 Task: Forward email as attachment with the signature Dustin Brown with the subject Request for maternity leave from softage.1@softage.net to softage.6@softage.net with the message Please provide me with an update on the projects procurement plan.
Action: Mouse moved to (804, 63)
Screenshot: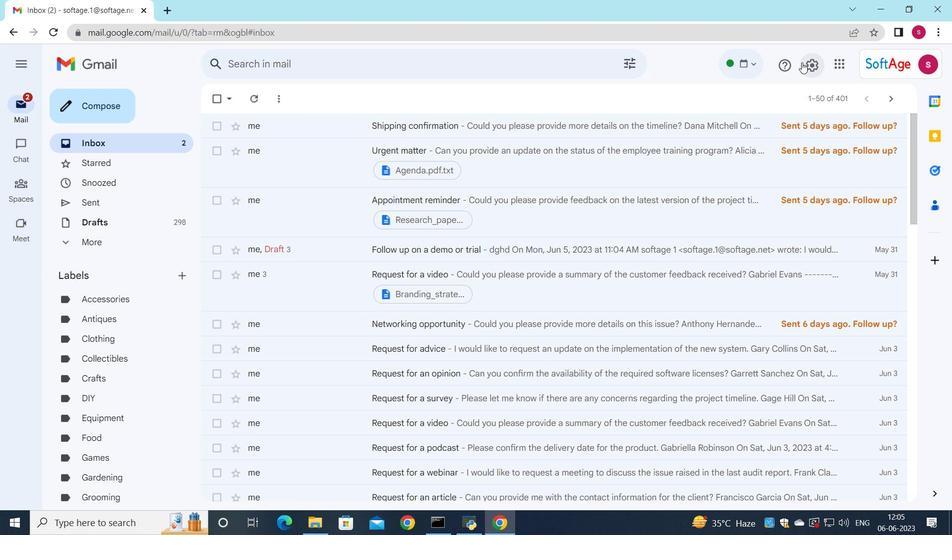
Action: Mouse pressed left at (804, 63)
Screenshot: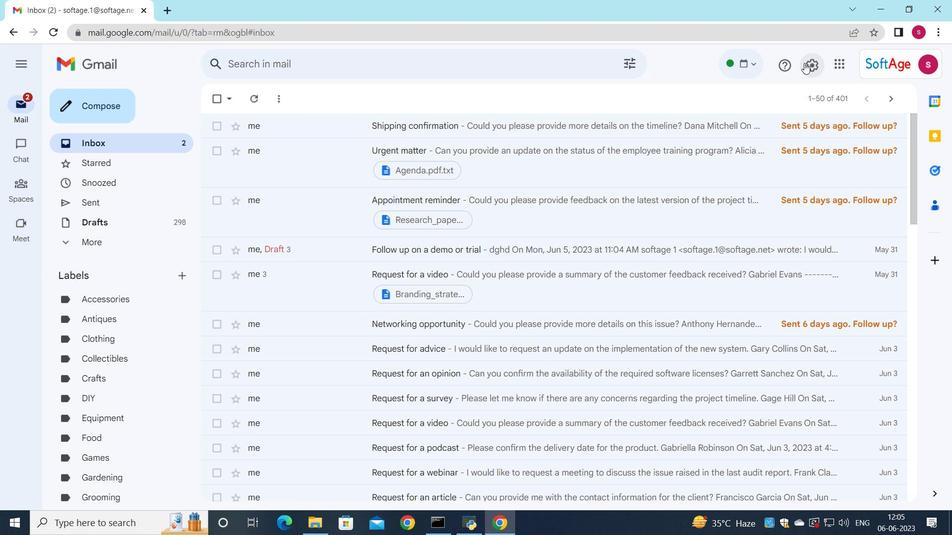 
Action: Mouse moved to (816, 131)
Screenshot: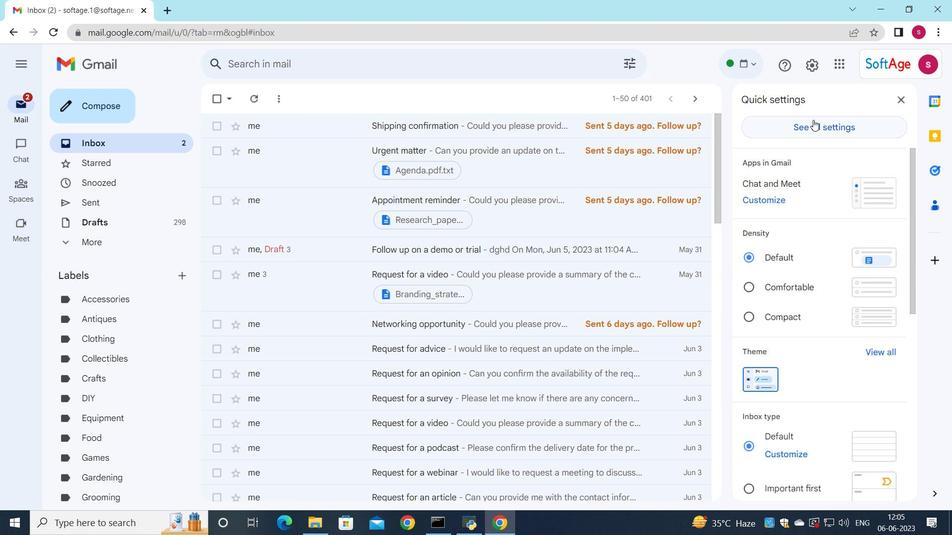 
Action: Mouse pressed left at (816, 131)
Screenshot: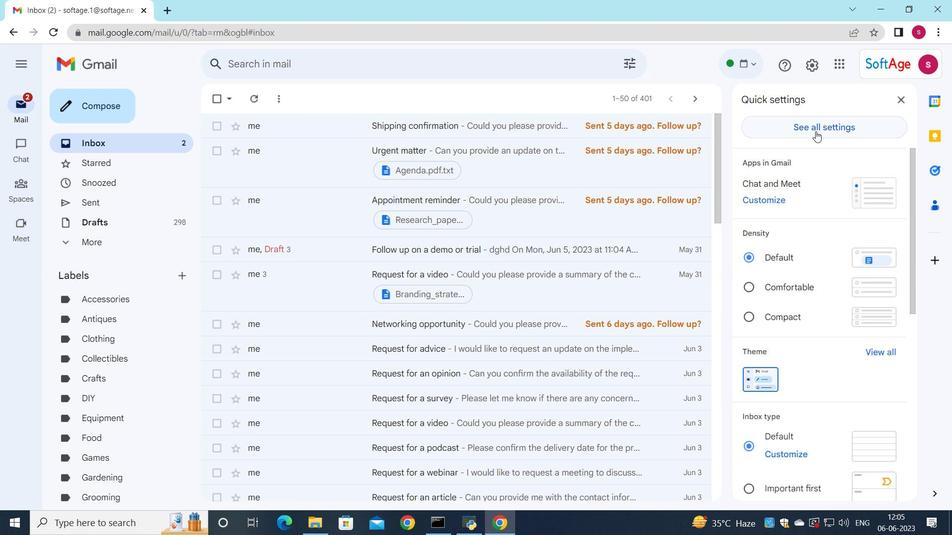 
Action: Mouse moved to (533, 307)
Screenshot: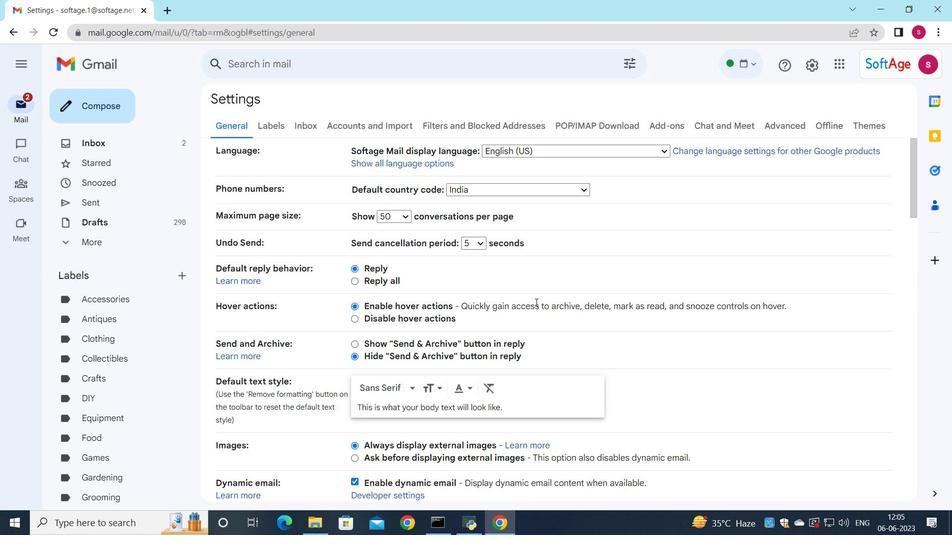 
Action: Mouse scrolled (533, 306) with delta (0, 0)
Screenshot: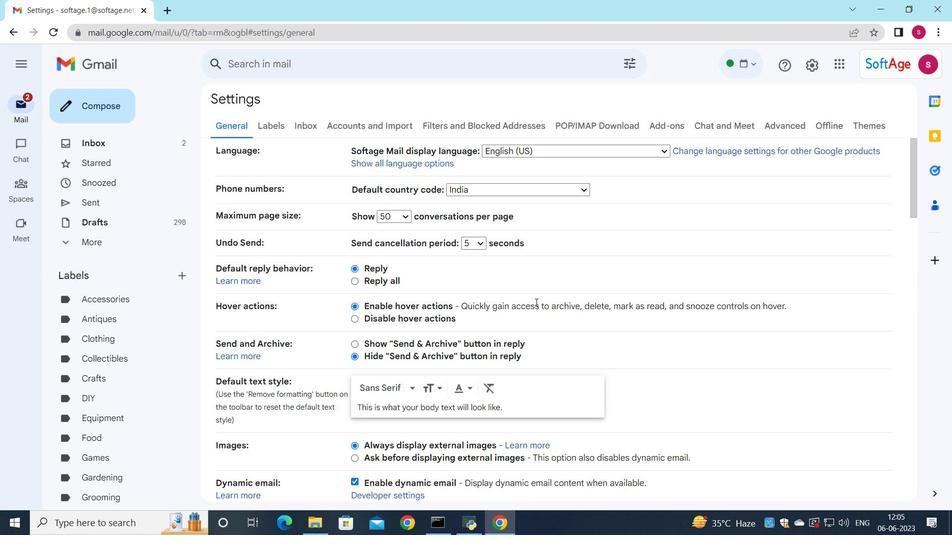 
Action: Mouse moved to (533, 308)
Screenshot: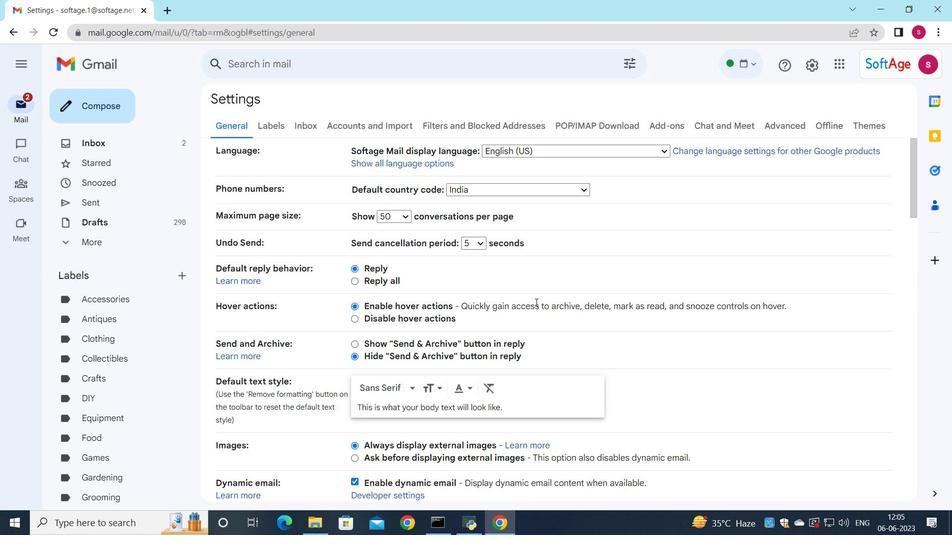 
Action: Mouse scrolled (533, 307) with delta (0, 0)
Screenshot: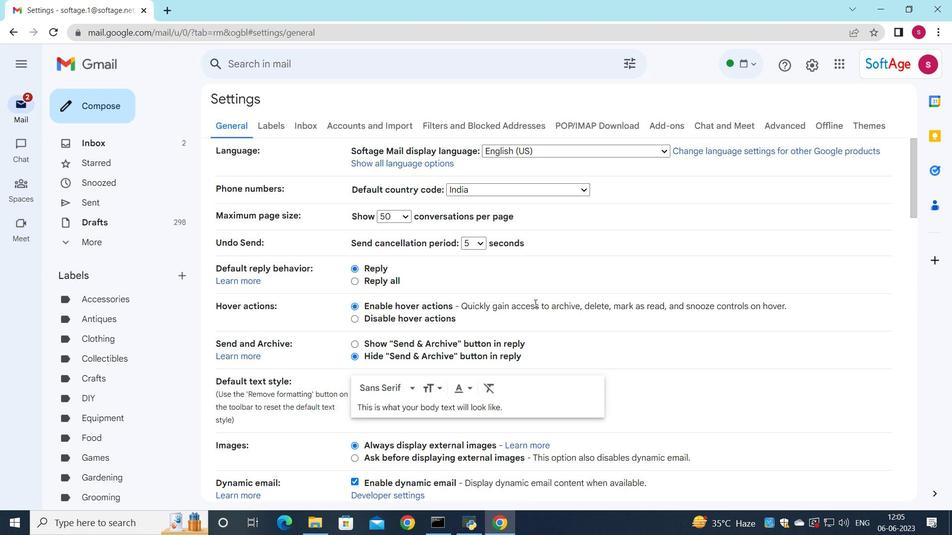 
Action: Mouse moved to (533, 308)
Screenshot: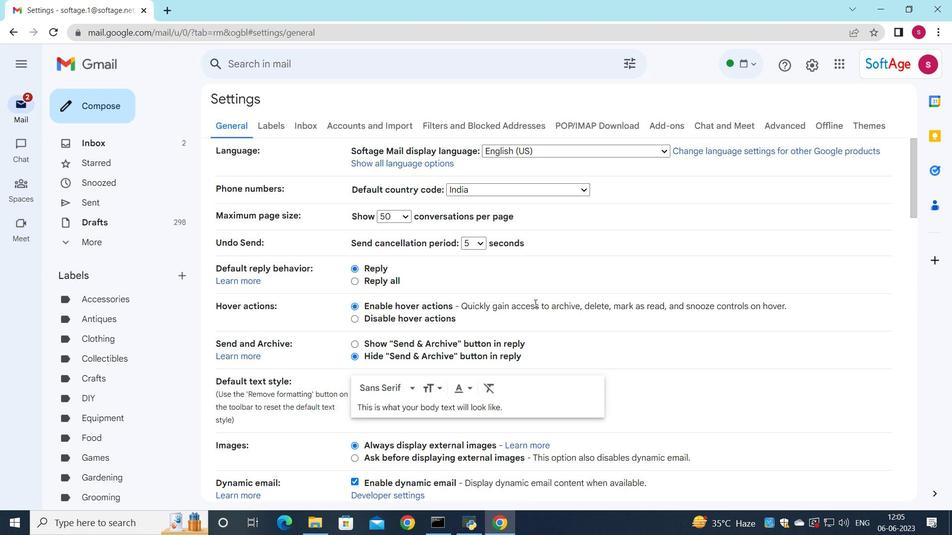 
Action: Mouse scrolled (533, 307) with delta (0, 0)
Screenshot: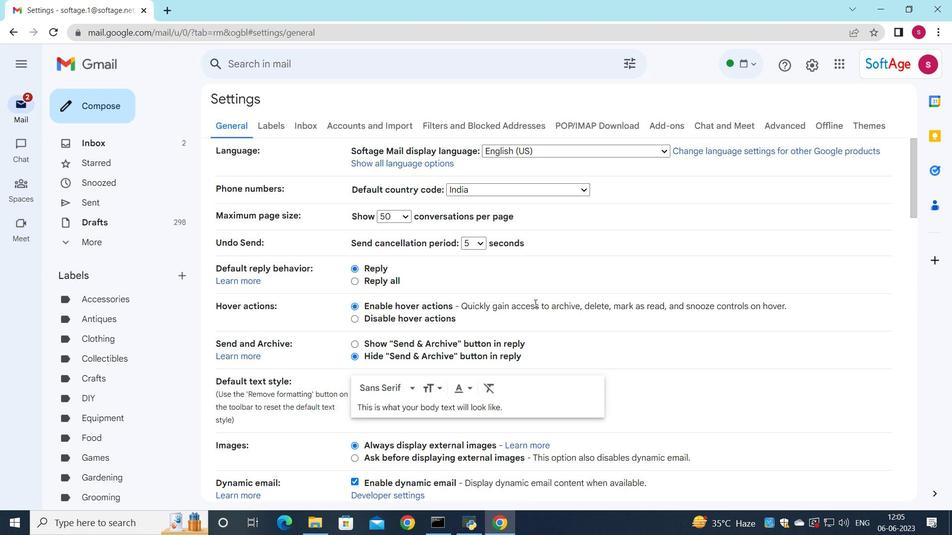 
Action: Mouse moved to (533, 309)
Screenshot: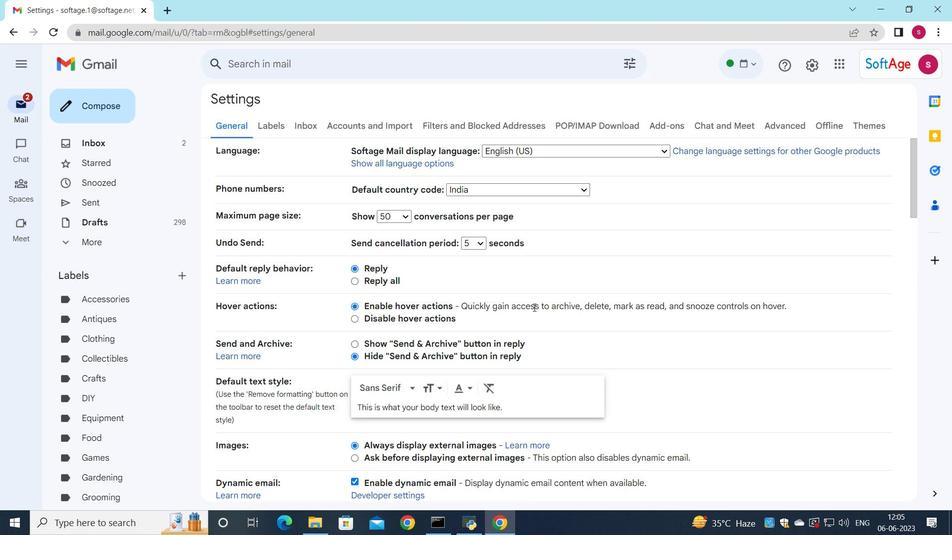 
Action: Mouse scrolled (533, 308) with delta (0, 0)
Screenshot: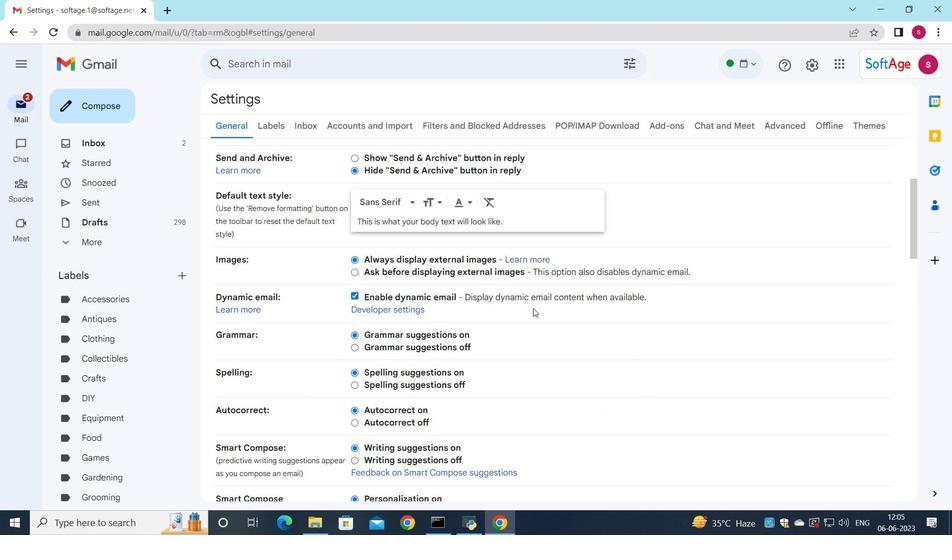 
Action: Mouse scrolled (533, 308) with delta (0, 0)
Screenshot: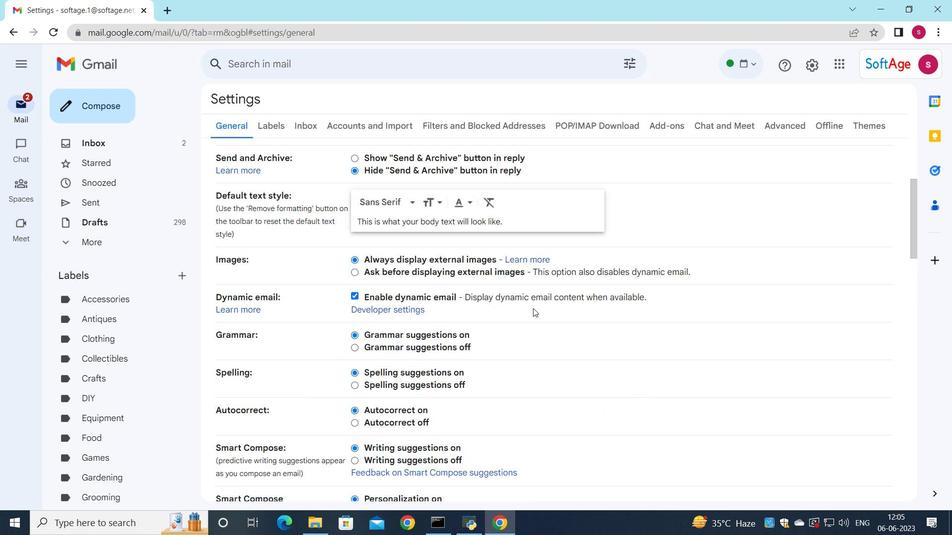 
Action: Mouse scrolled (533, 308) with delta (0, 0)
Screenshot: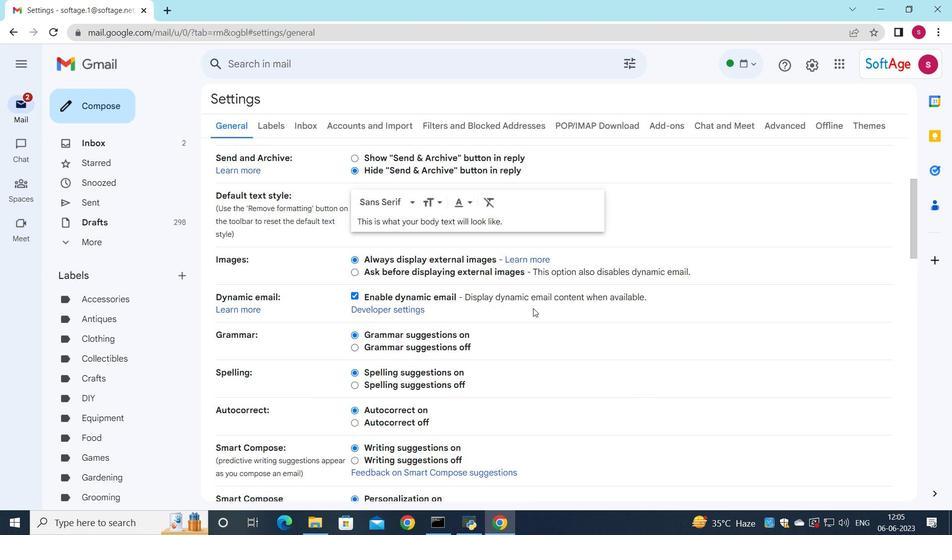 
Action: Mouse moved to (532, 309)
Screenshot: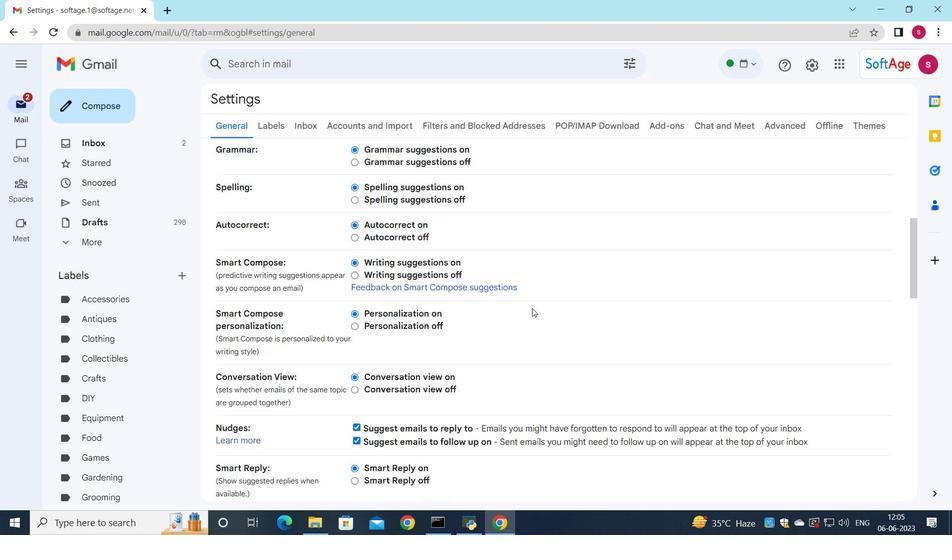 
Action: Mouse scrolled (532, 308) with delta (0, 0)
Screenshot: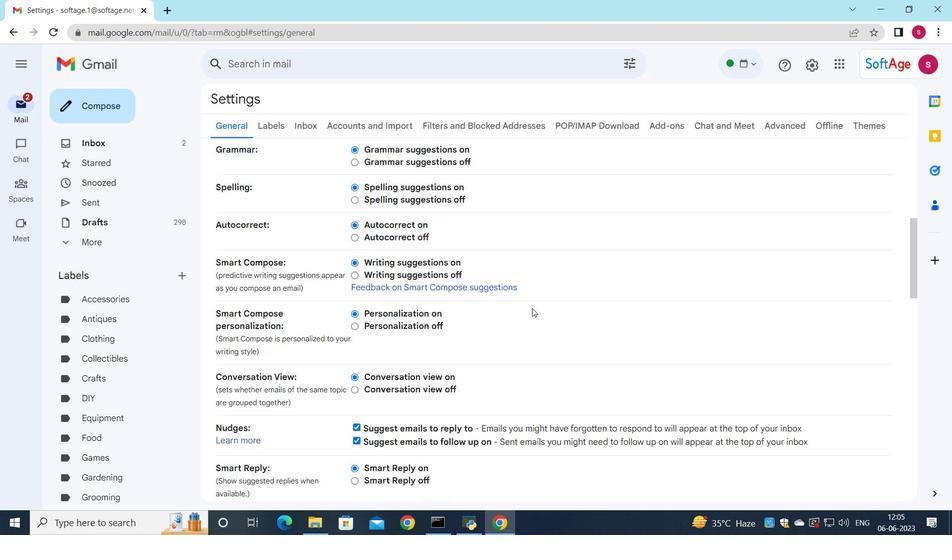 
Action: Mouse scrolled (532, 308) with delta (0, 0)
Screenshot: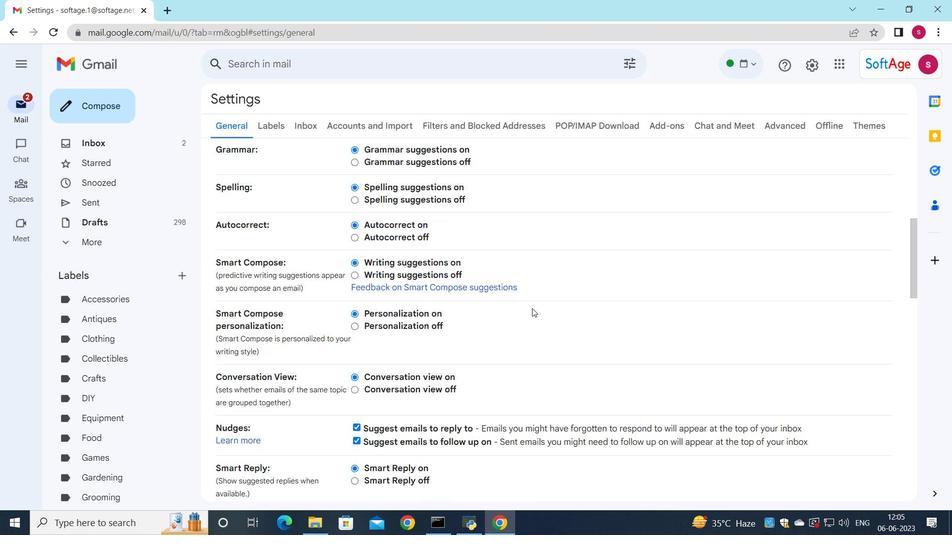 
Action: Mouse scrolled (532, 308) with delta (0, 0)
Screenshot: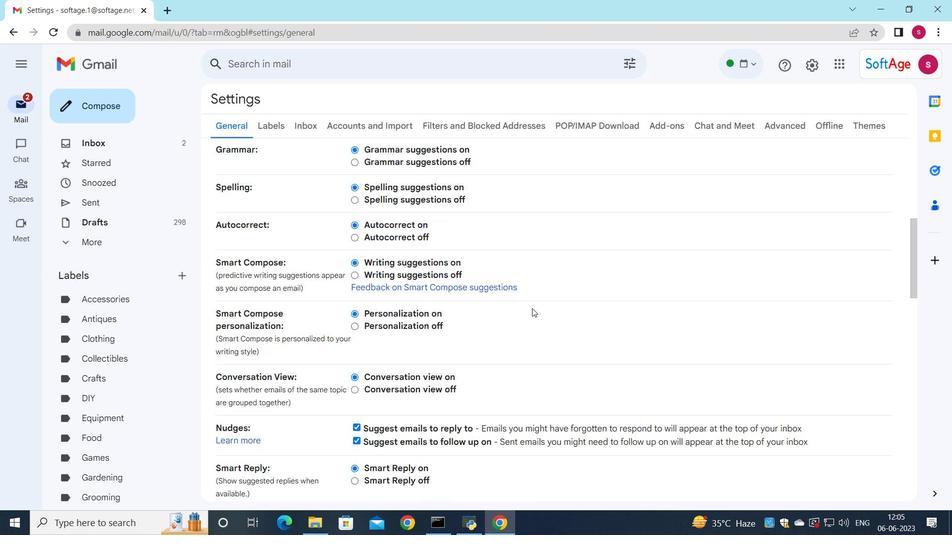 
Action: Mouse moved to (526, 310)
Screenshot: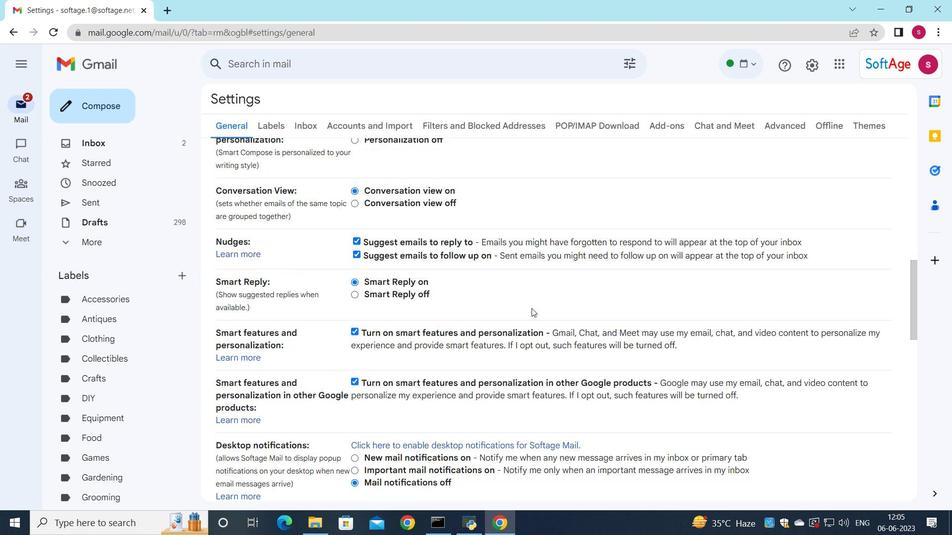 
Action: Mouse scrolled (526, 309) with delta (0, 0)
Screenshot: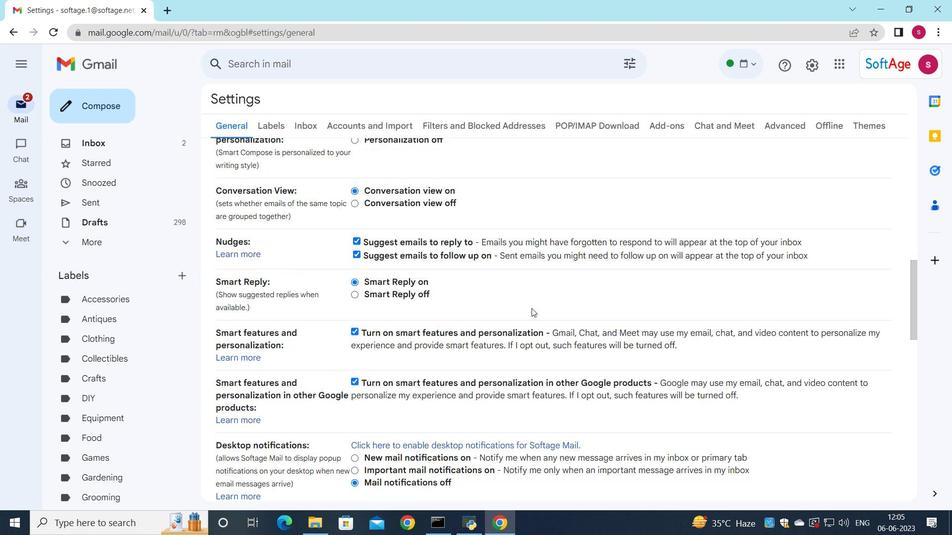 
Action: Mouse moved to (524, 311)
Screenshot: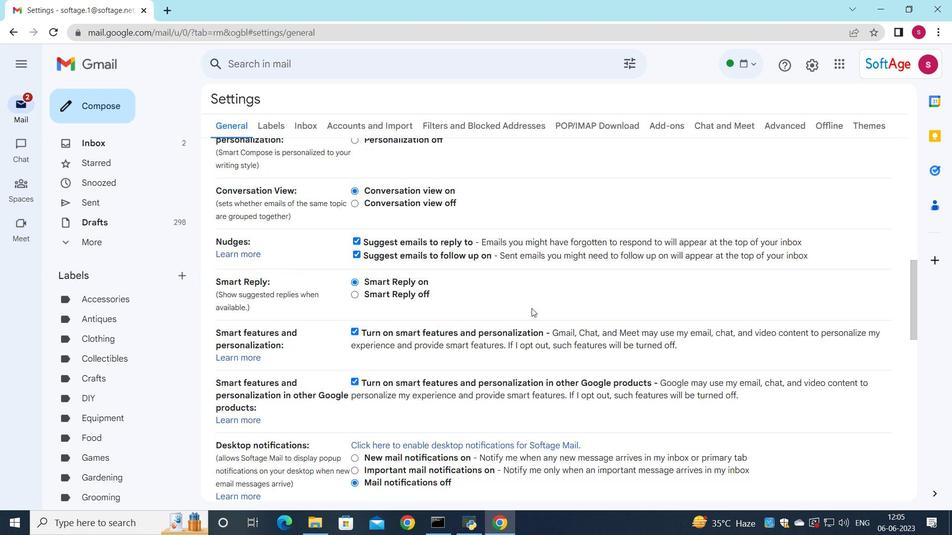
Action: Mouse scrolled (524, 311) with delta (0, 0)
Screenshot: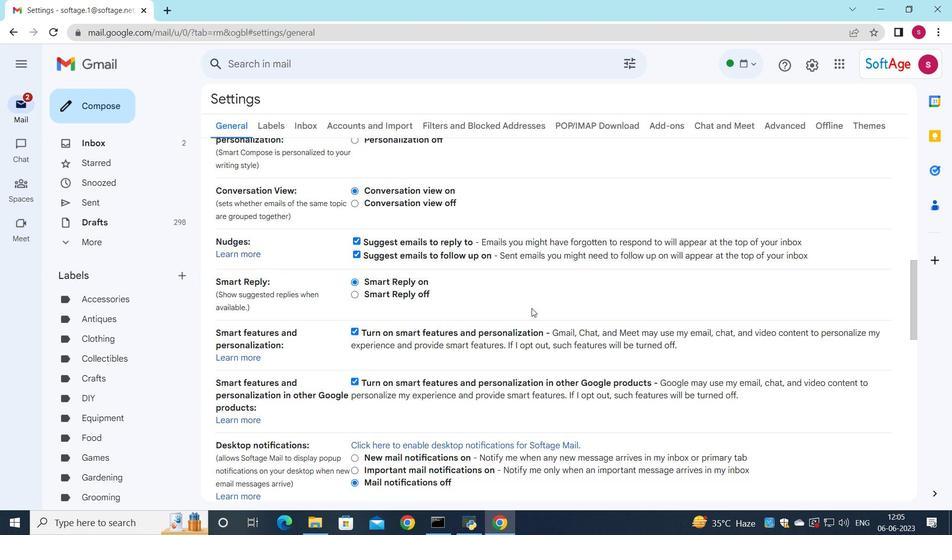 
Action: Mouse moved to (523, 311)
Screenshot: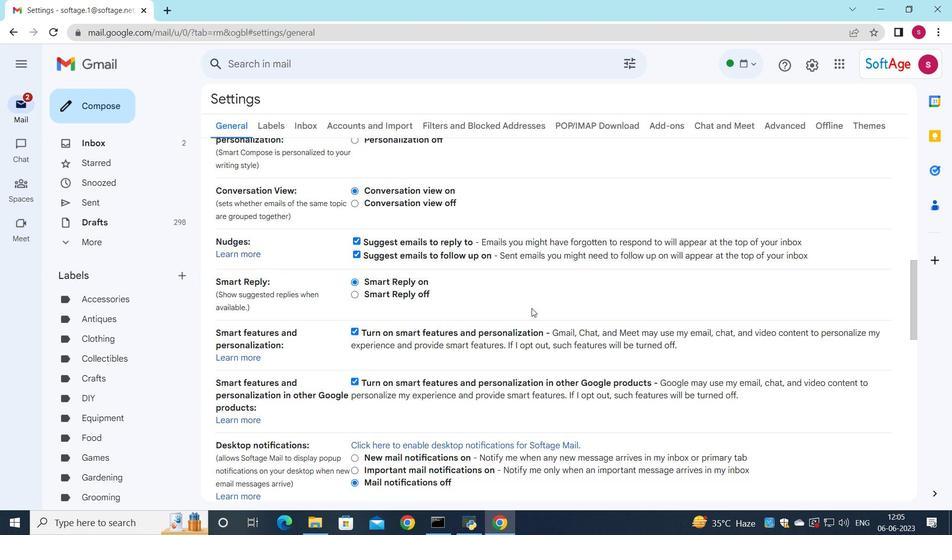 
Action: Mouse scrolled (523, 311) with delta (0, 0)
Screenshot: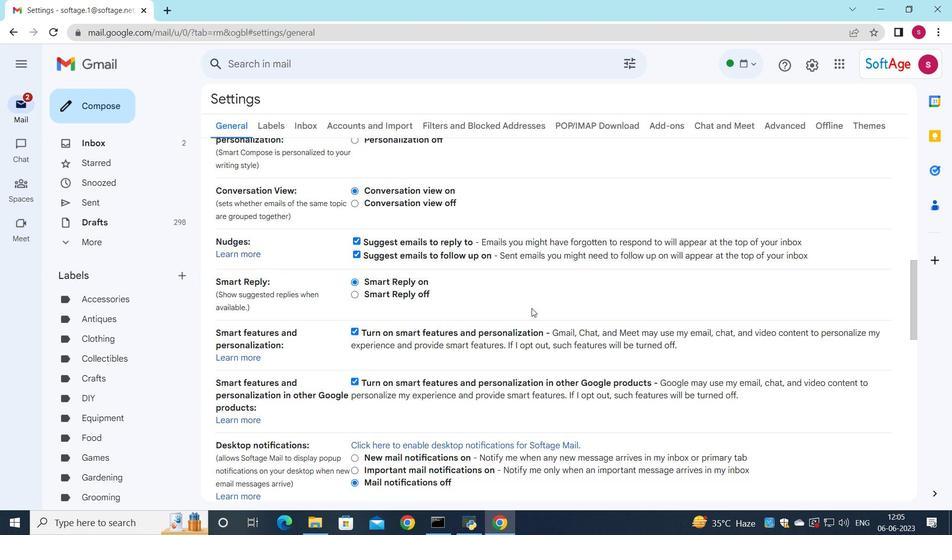 
Action: Mouse moved to (520, 312)
Screenshot: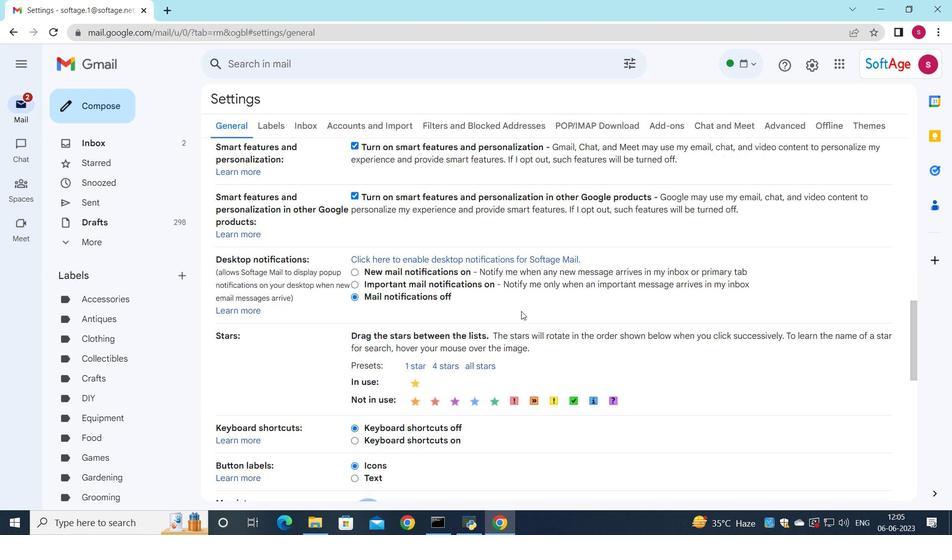 
Action: Mouse scrolled (520, 311) with delta (0, 0)
Screenshot: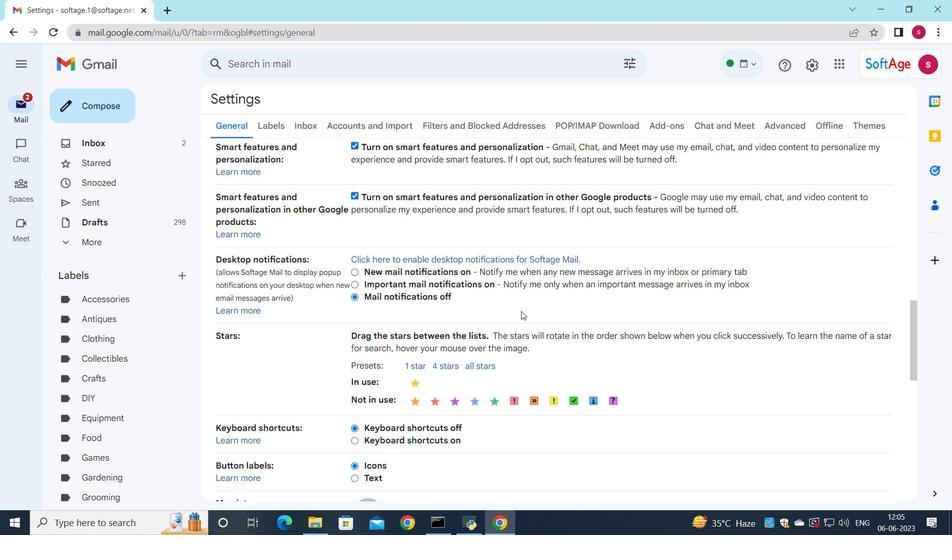 
Action: Mouse scrolled (520, 311) with delta (0, 0)
Screenshot: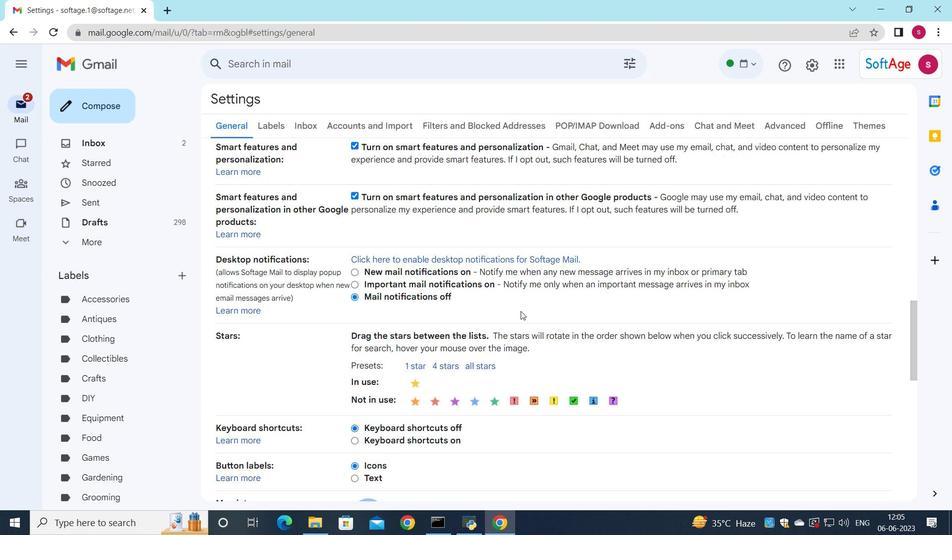 
Action: Mouse moved to (519, 312)
Screenshot: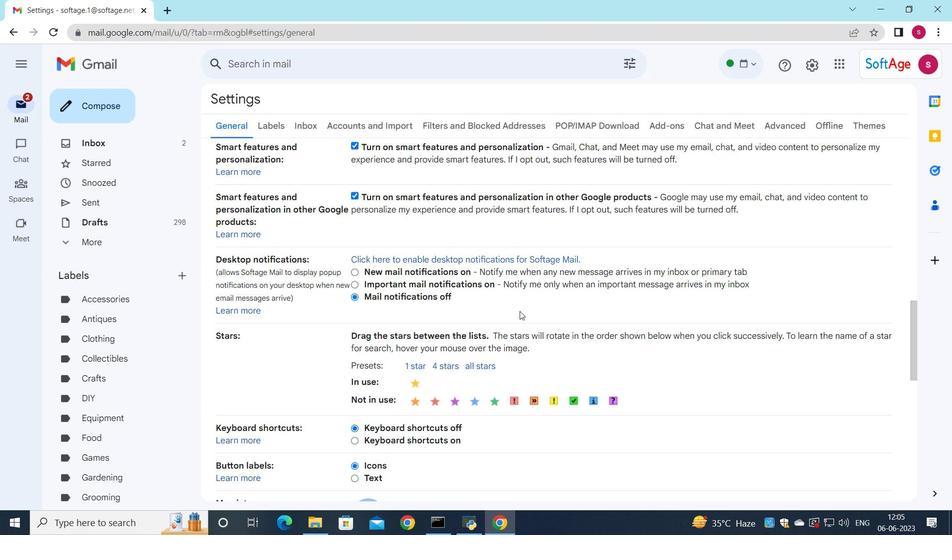 
Action: Mouse scrolled (519, 312) with delta (0, 0)
Screenshot: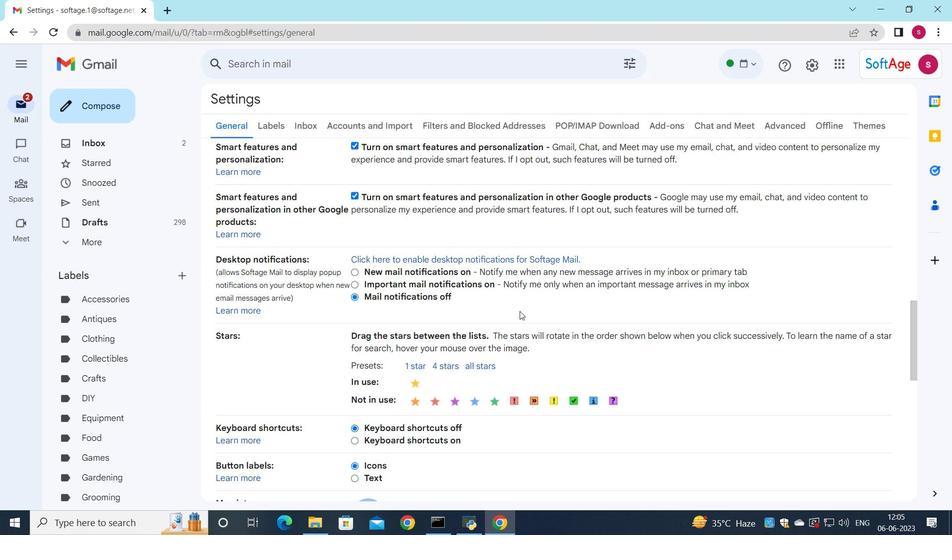 
Action: Mouse moved to (365, 429)
Screenshot: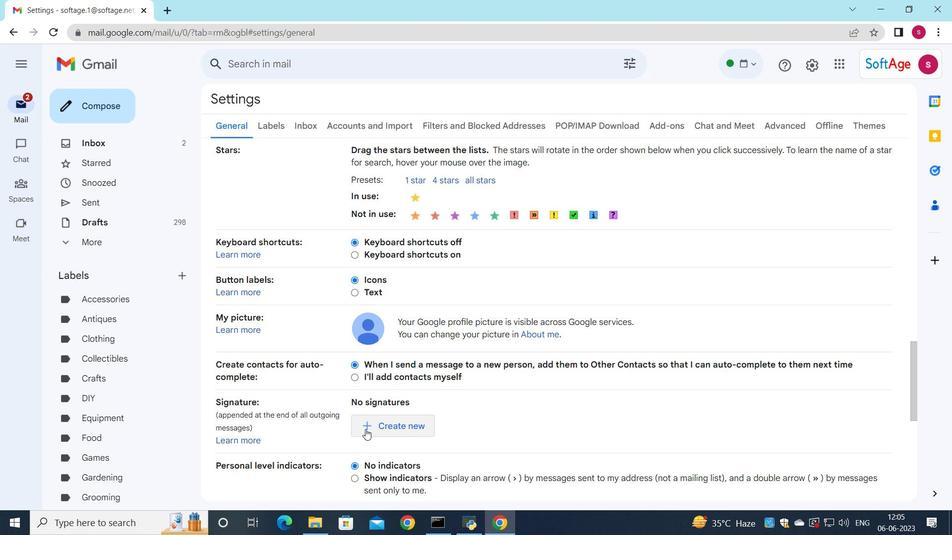 
Action: Mouse pressed left at (365, 429)
Screenshot: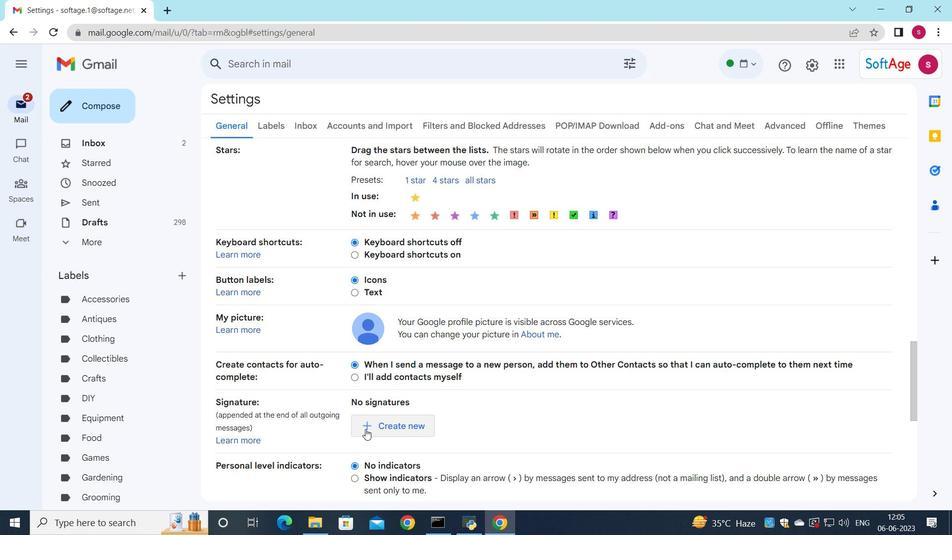 
Action: Mouse moved to (525, 289)
Screenshot: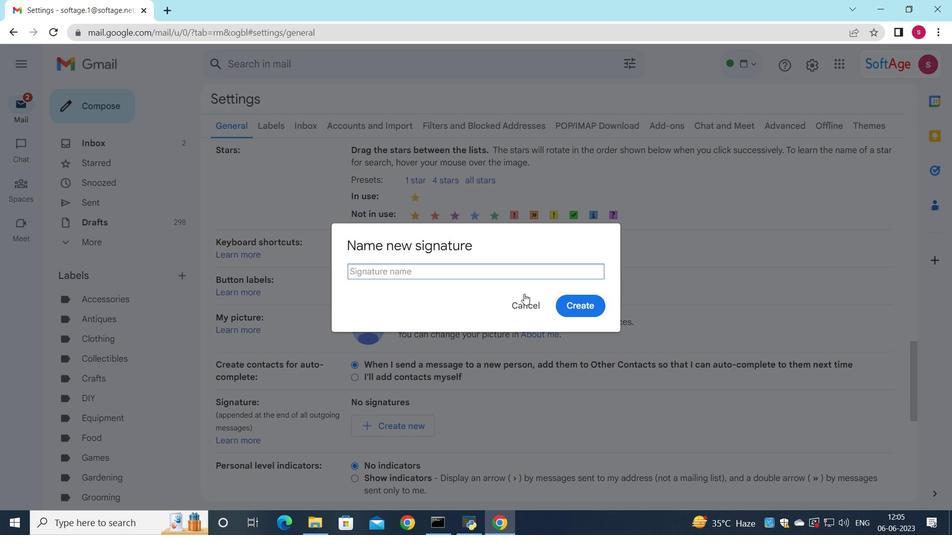 
Action: Key pressed <Key.shift>DSdu<Key.backspace><Key.backspace><Key.backspace><Key.backspace><Key.backspace><Key.shift>Dustin<Key.space><Key.shift><Key.shift><Key.shift><Key.shift>Brown
Screenshot: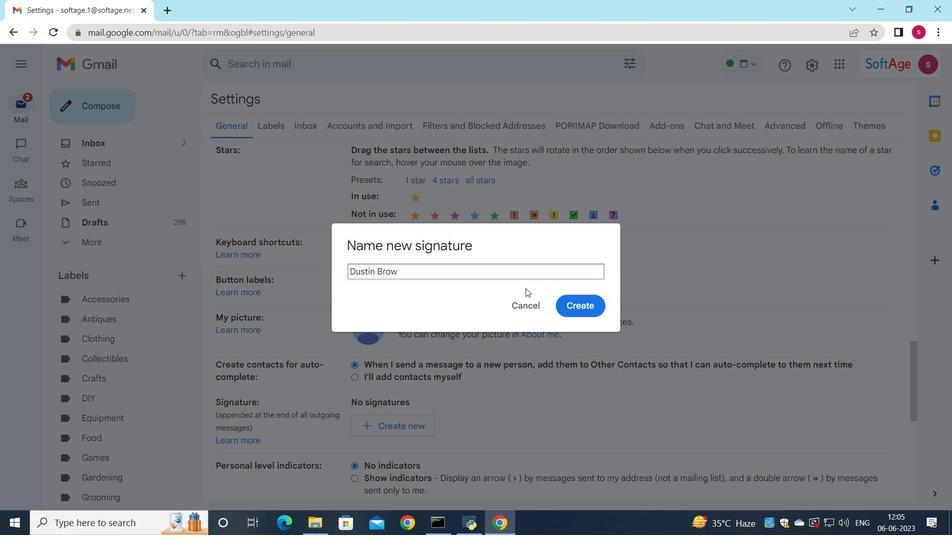 
Action: Mouse moved to (579, 306)
Screenshot: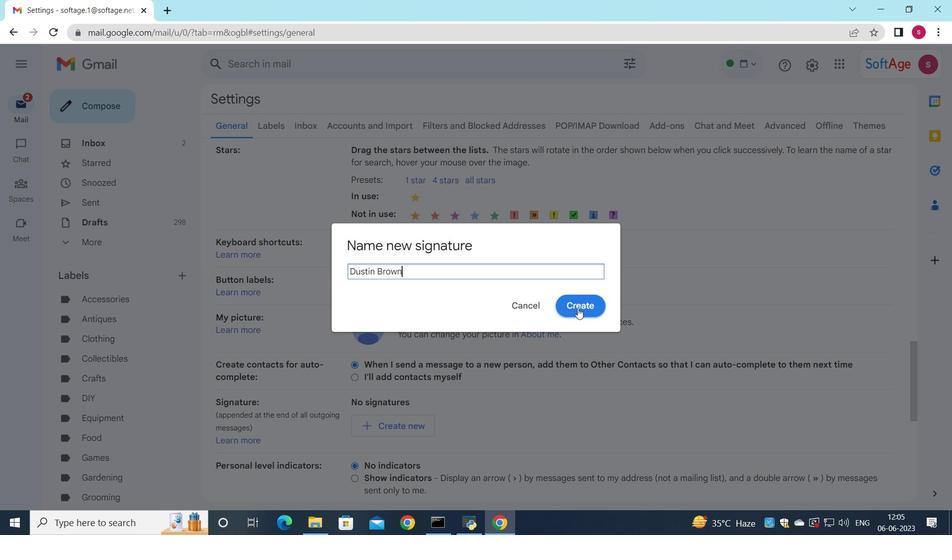 
Action: Mouse pressed left at (579, 306)
Screenshot: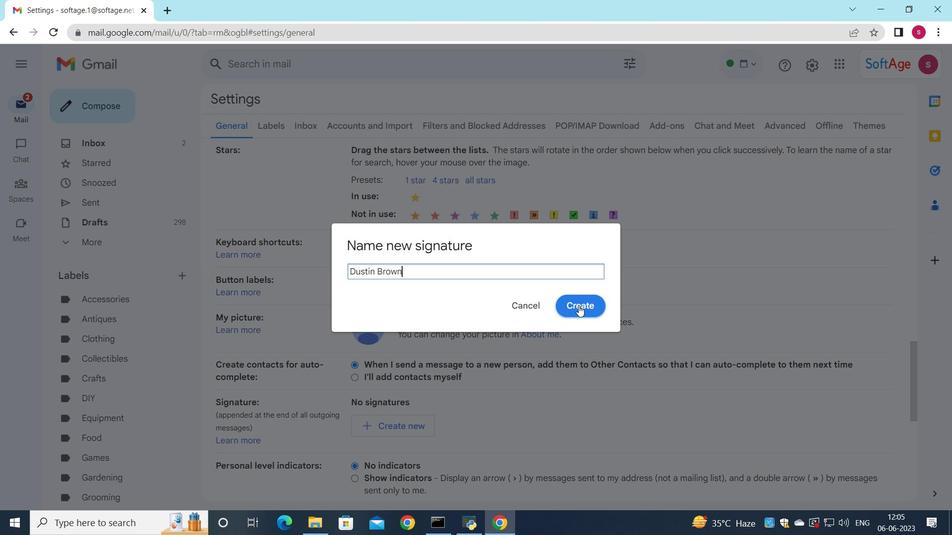 
Action: Mouse moved to (549, 419)
Screenshot: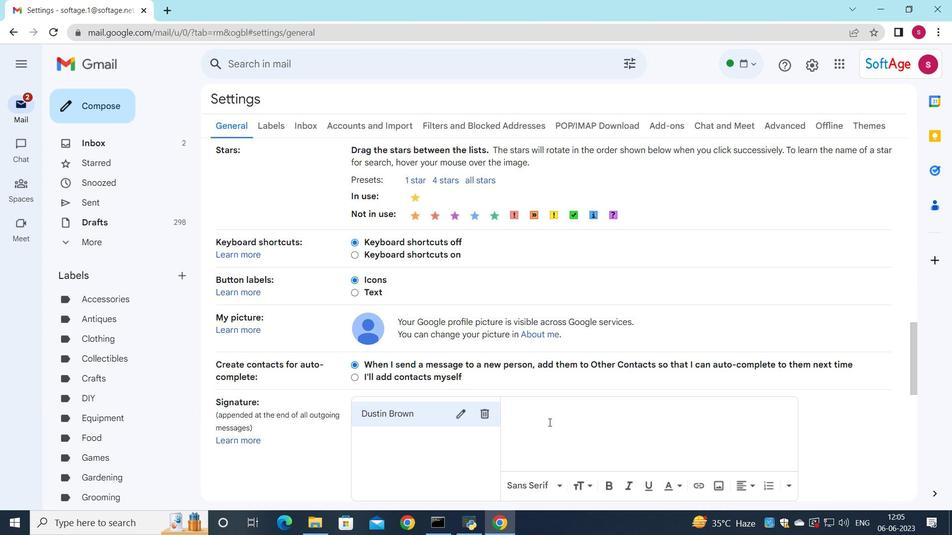 
Action: Mouse scrolled (549, 419) with delta (0, 0)
Screenshot: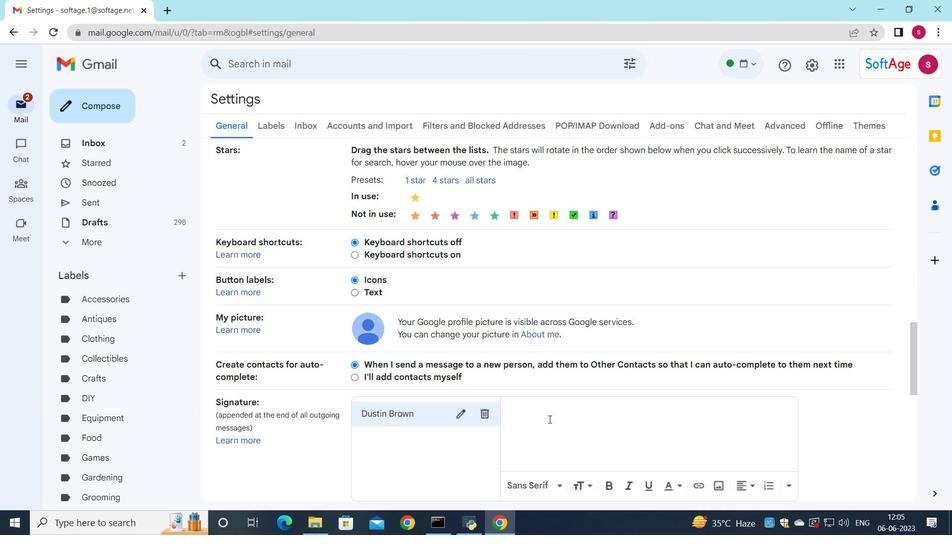 
Action: Mouse moved to (546, 406)
Screenshot: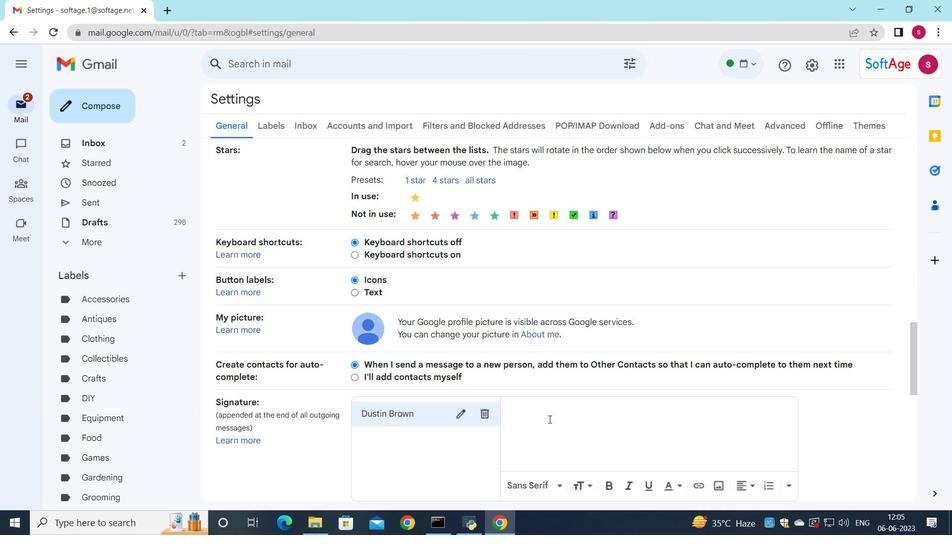 
Action: Mouse scrolled (546, 406) with delta (0, 0)
Screenshot: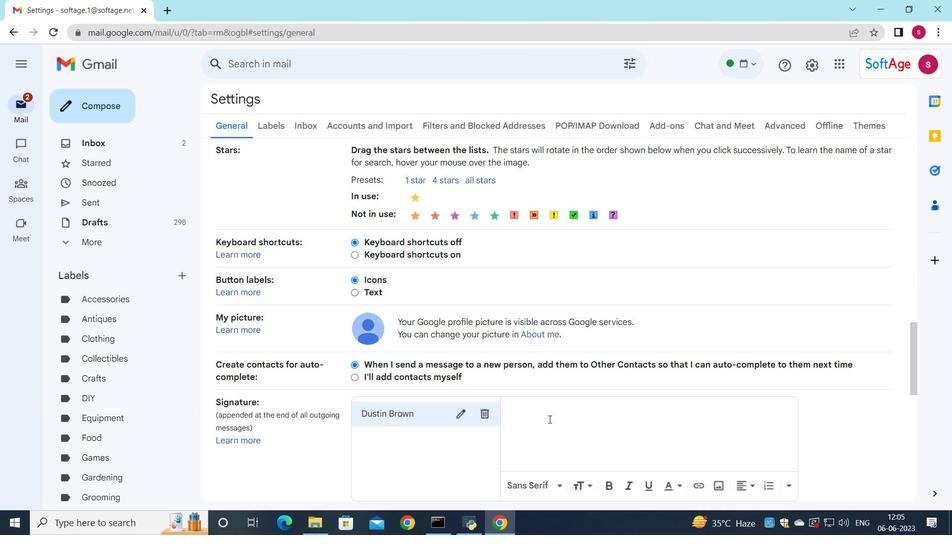 
Action: Mouse moved to (548, 392)
Screenshot: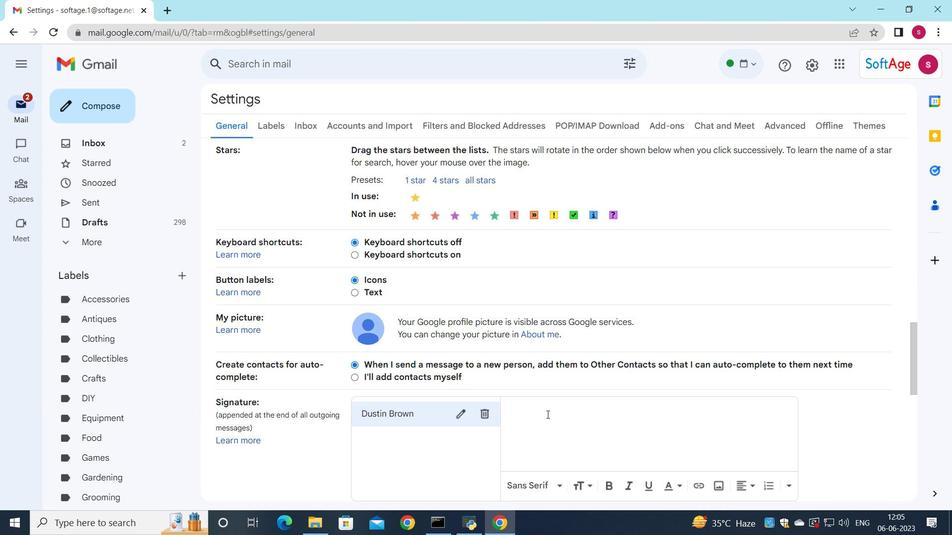 
Action: Mouse scrolled (548, 392) with delta (0, 0)
Screenshot: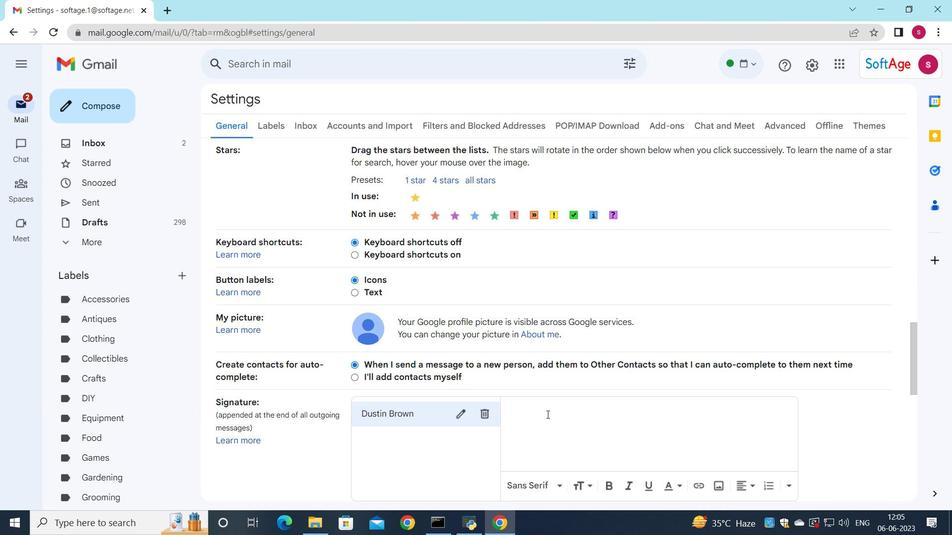 
Action: Mouse moved to (566, 256)
Screenshot: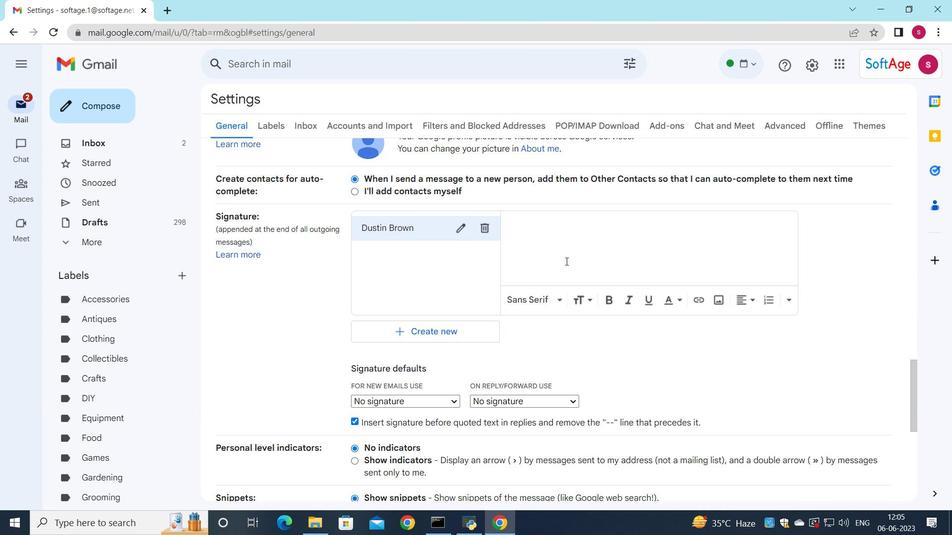 
Action: Mouse pressed left at (566, 256)
Screenshot: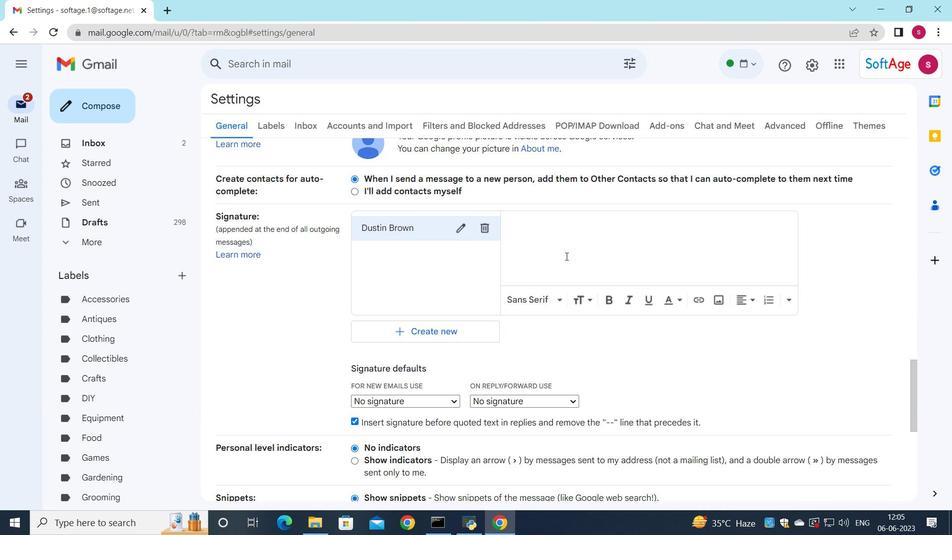 
Action: Key pressed <Key.shift>Dustin<Key.space><Key.shift><Key.shift>Brown
Screenshot: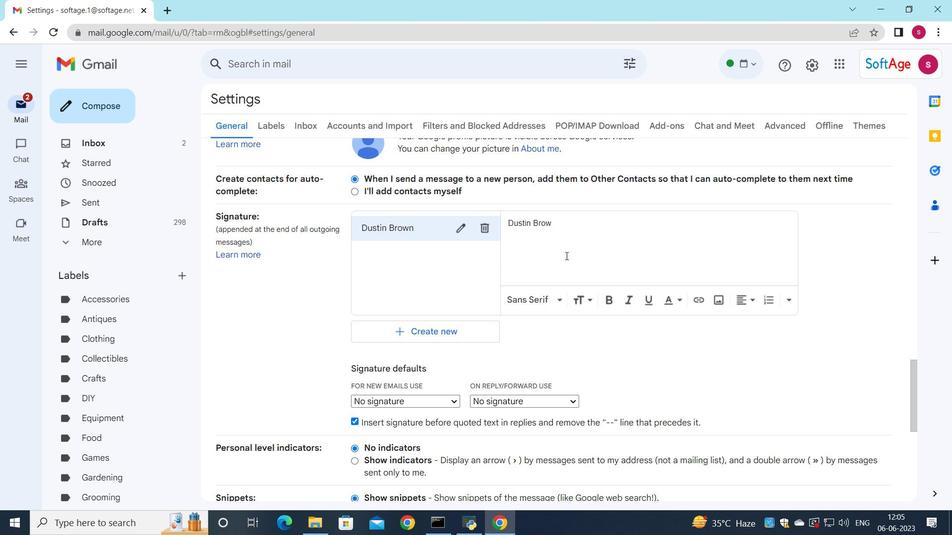 
Action: Mouse moved to (558, 266)
Screenshot: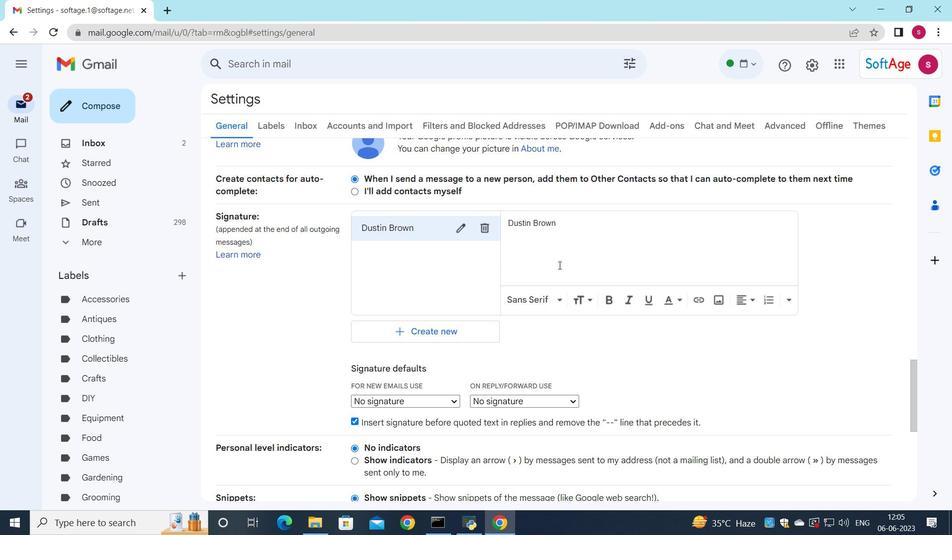 
Action: Mouse scrolled (558, 266) with delta (0, 0)
Screenshot: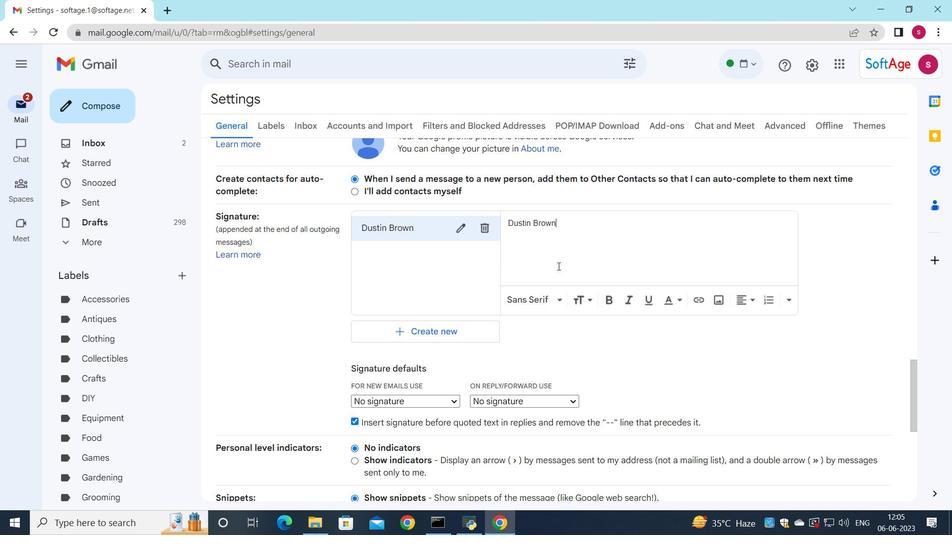 
Action: Mouse moved to (433, 343)
Screenshot: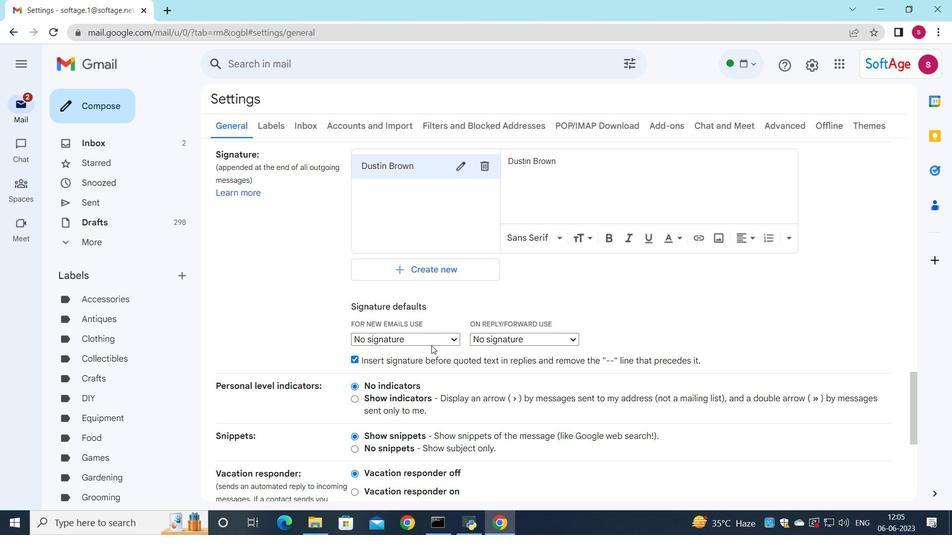 
Action: Mouse pressed left at (433, 343)
Screenshot: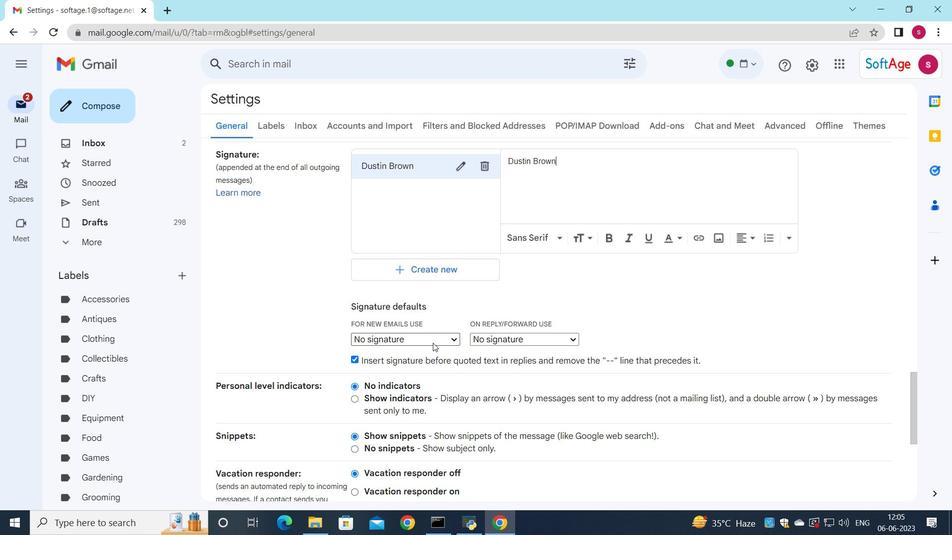
Action: Mouse moved to (429, 363)
Screenshot: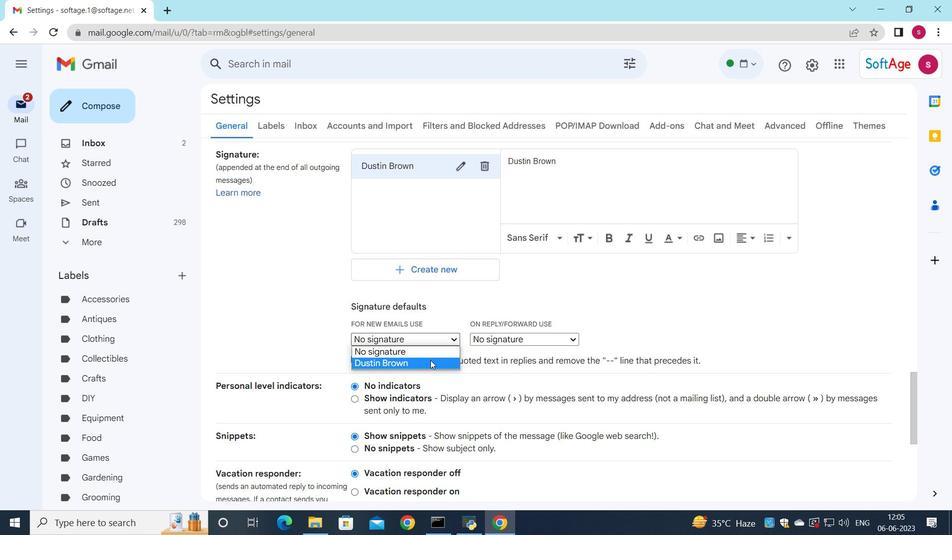
Action: Mouse pressed left at (429, 363)
Screenshot: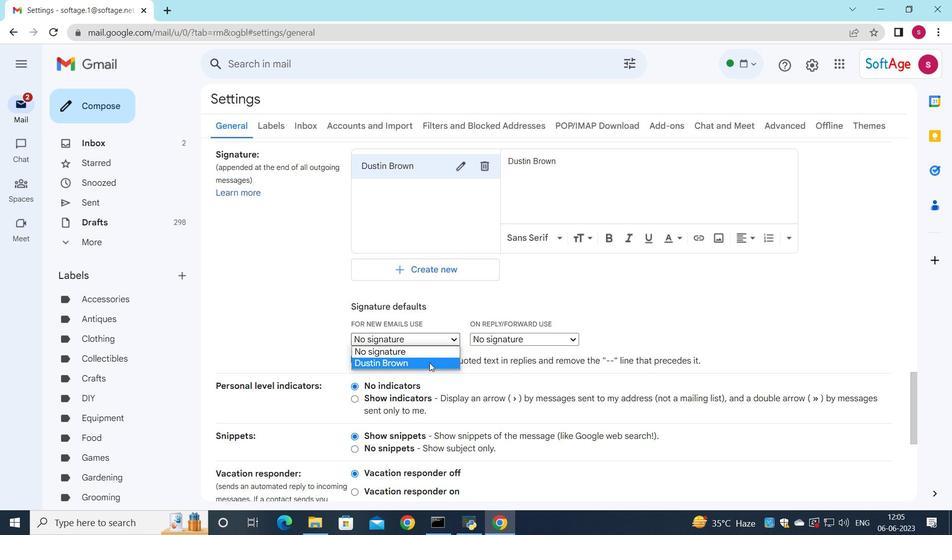 
Action: Mouse moved to (481, 336)
Screenshot: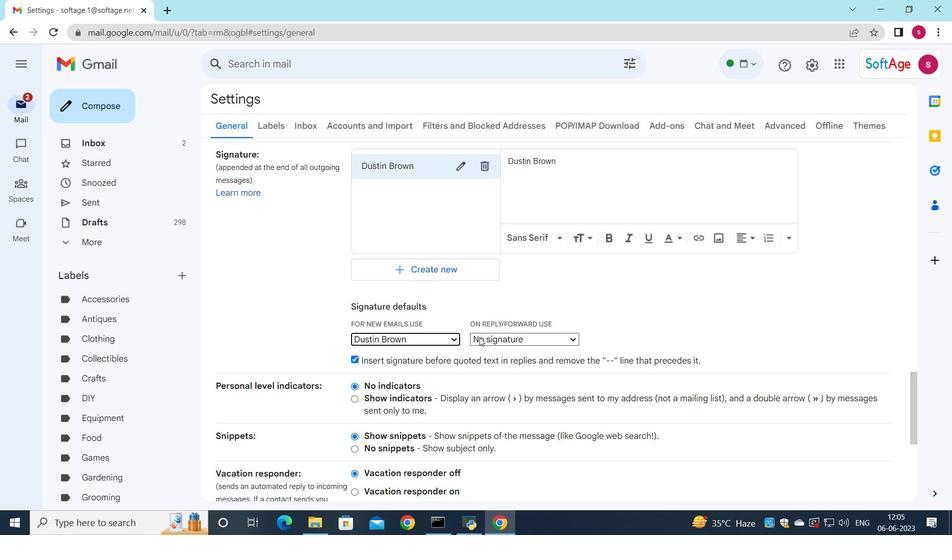 
Action: Mouse pressed left at (481, 336)
Screenshot: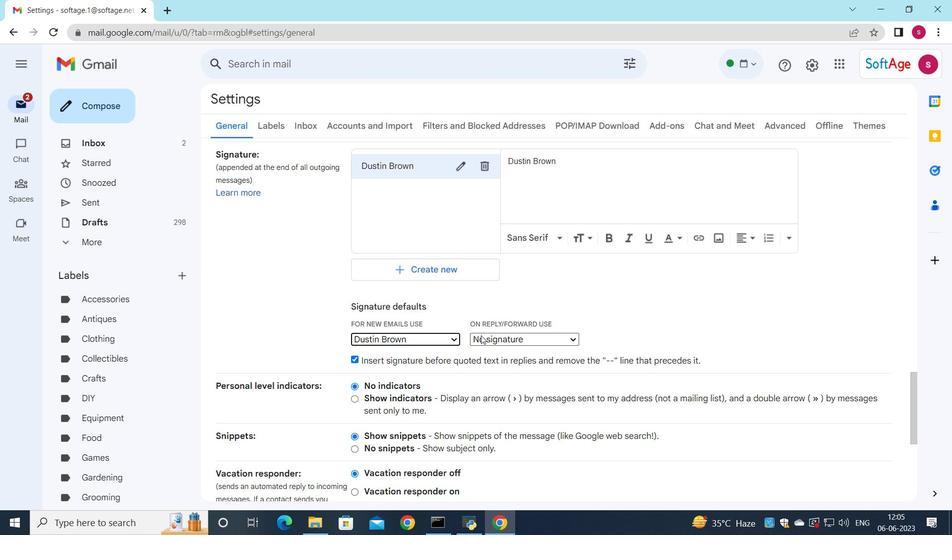 
Action: Mouse moved to (484, 360)
Screenshot: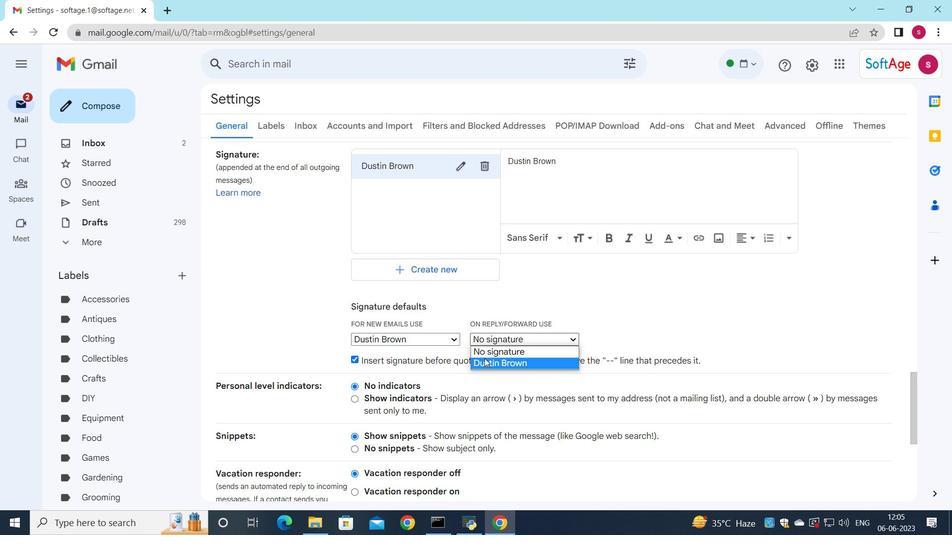 
Action: Mouse pressed left at (484, 360)
Screenshot: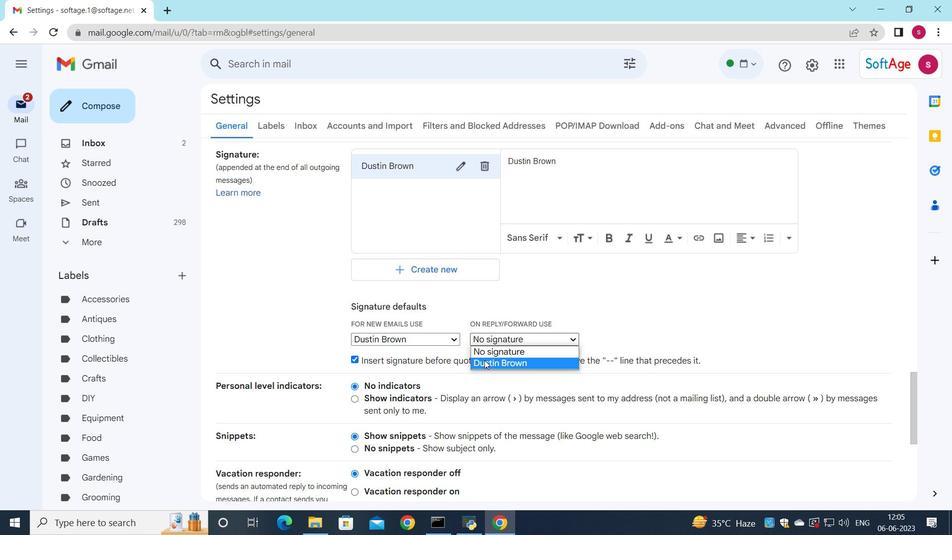 
Action: Mouse moved to (471, 347)
Screenshot: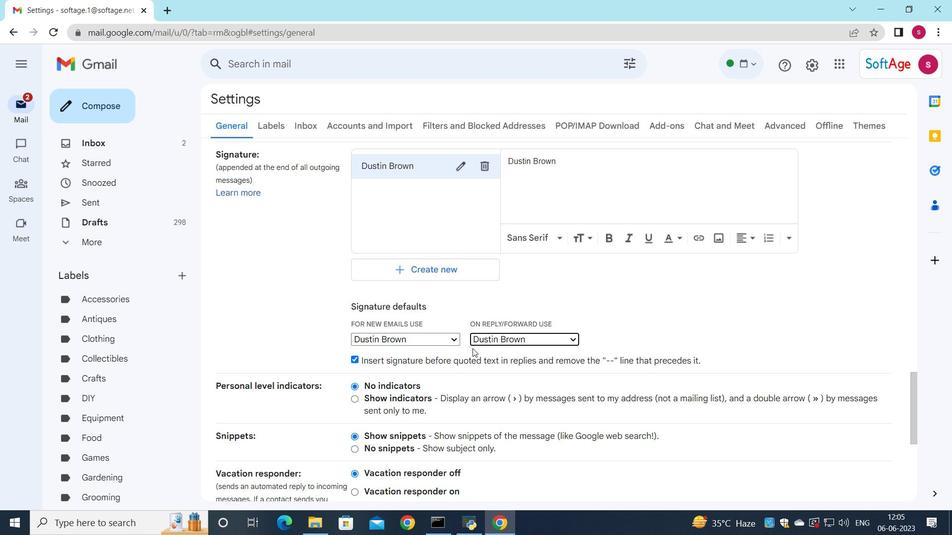 
Action: Mouse scrolled (471, 346) with delta (0, 0)
Screenshot: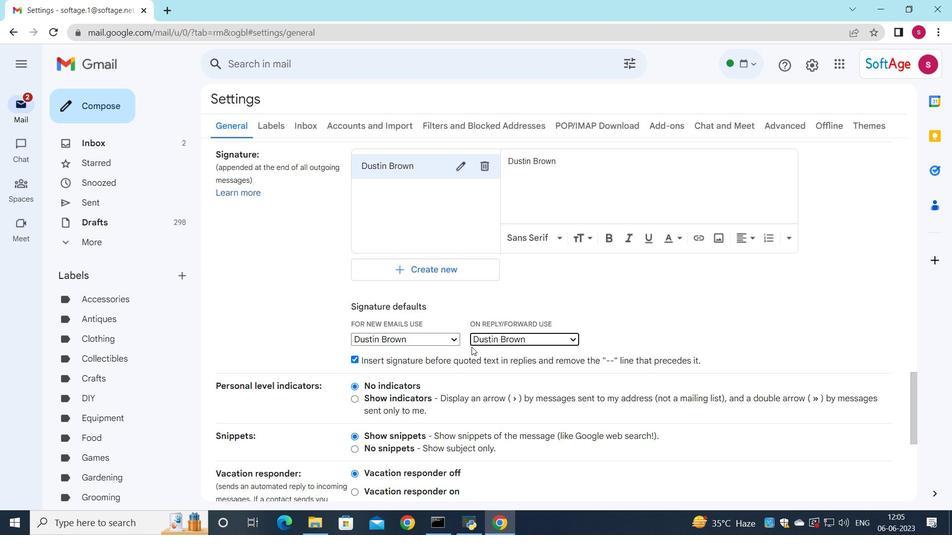 
Action: Mouse moved to (436, 399)
Screenshot: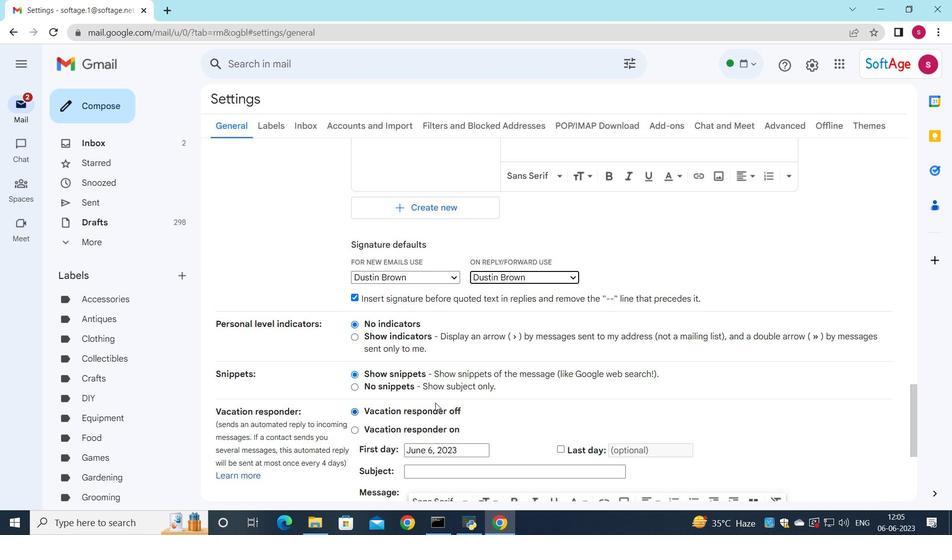 
Action: Mouse scrolled (436, 399) with delta (0, 0)
Screenshot: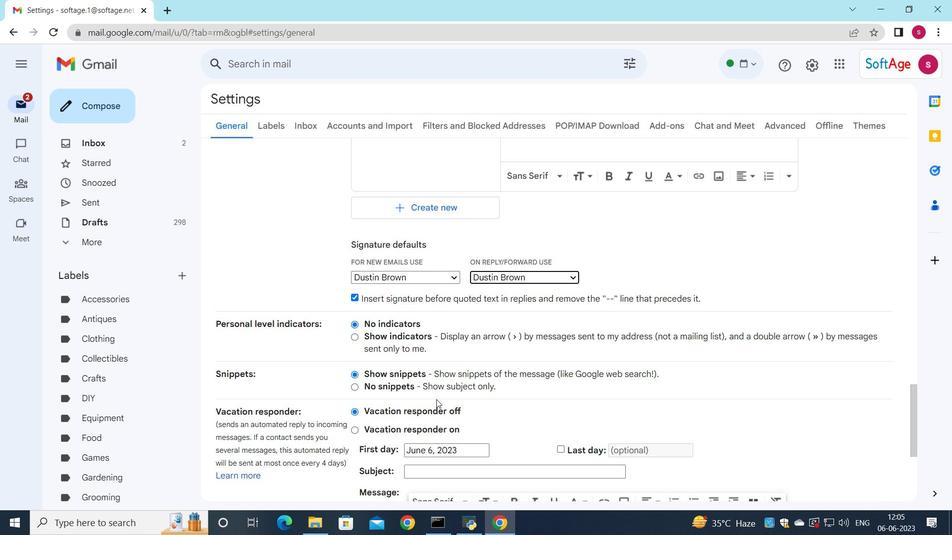 
Action: Mouse scrolled (436, 399) with delta (0, 0)
Screenshot: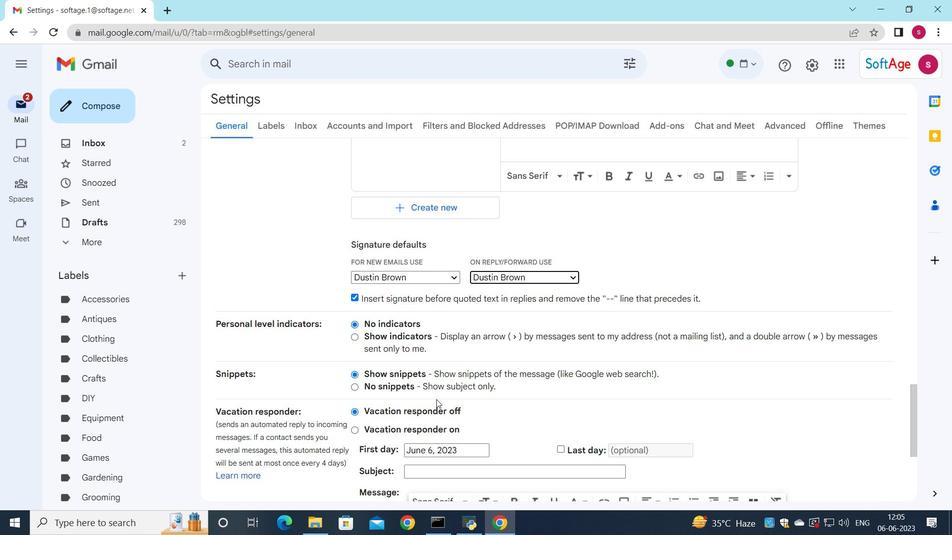 
Action: Mouse scrolled (436, 399) with delta (0, 0)
Screenshot: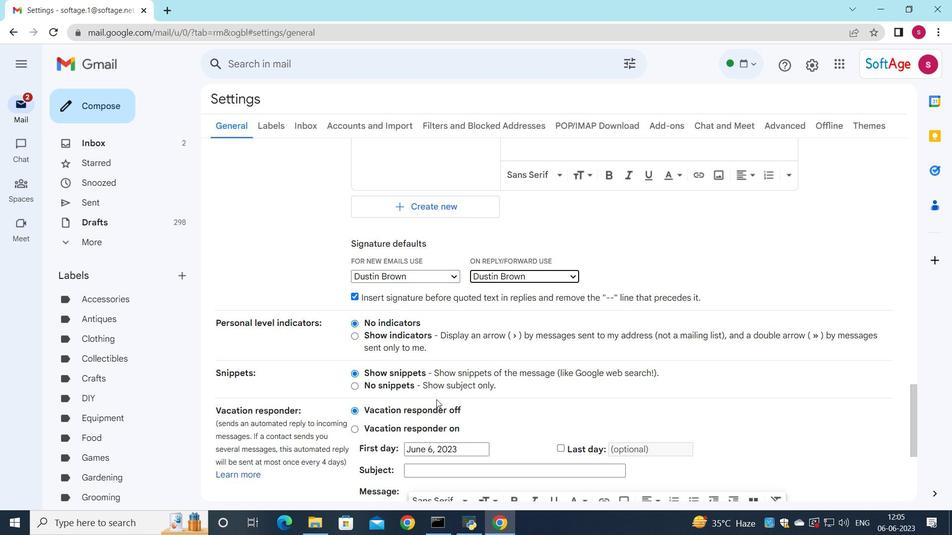 
Action: Mouse moved to (528, 473)
Screenshot: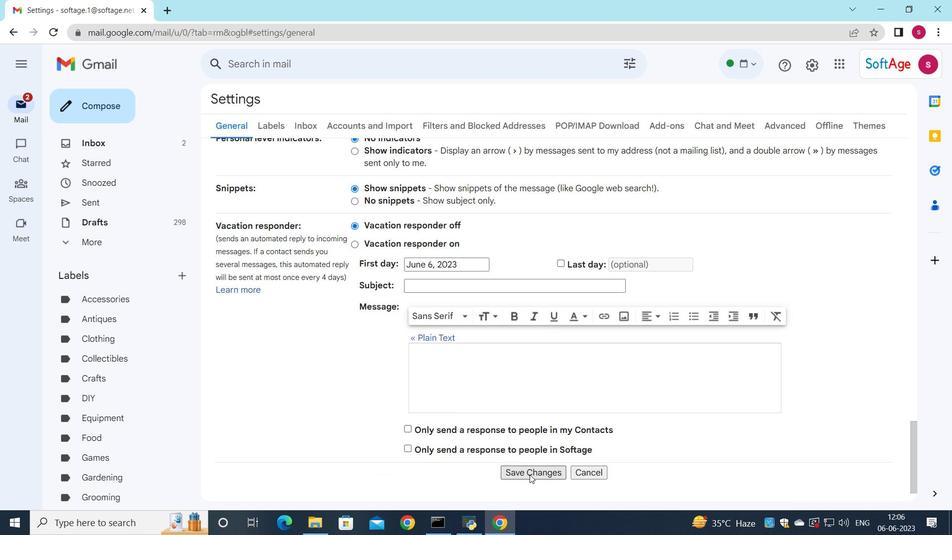 
Action: Mouse pressed left at (528, 473)
Screenshot: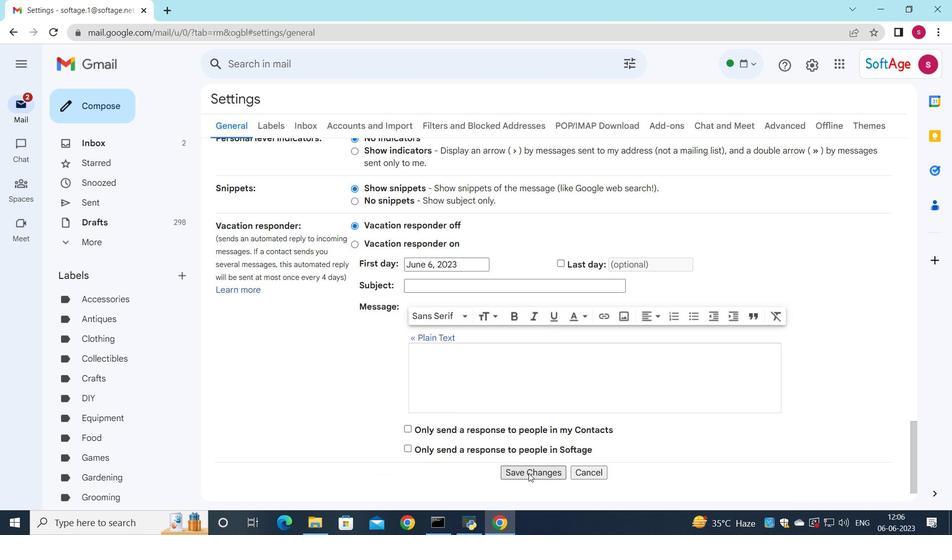 
Action: Mouse moved to (215, 342)
Screenshot: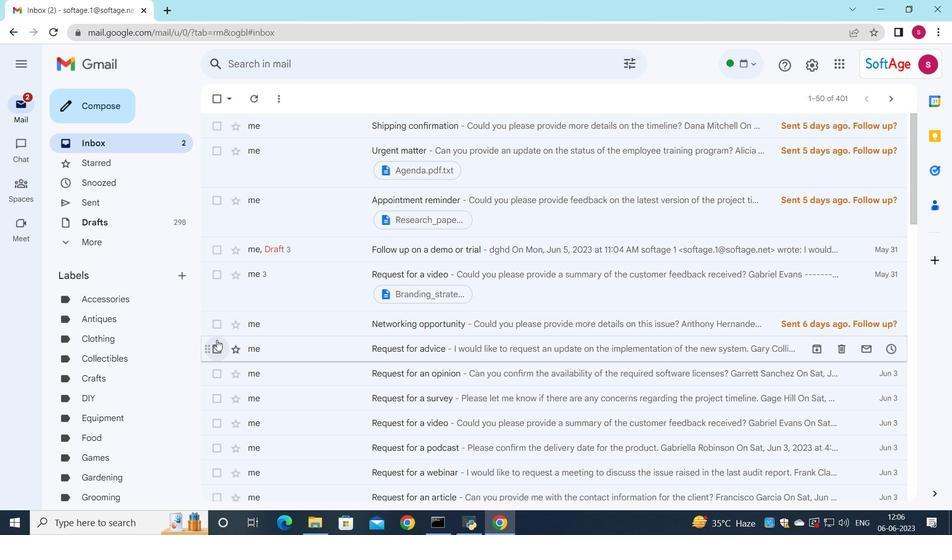 
Action: Mouse pressed left at (215, 342)
Screenshot: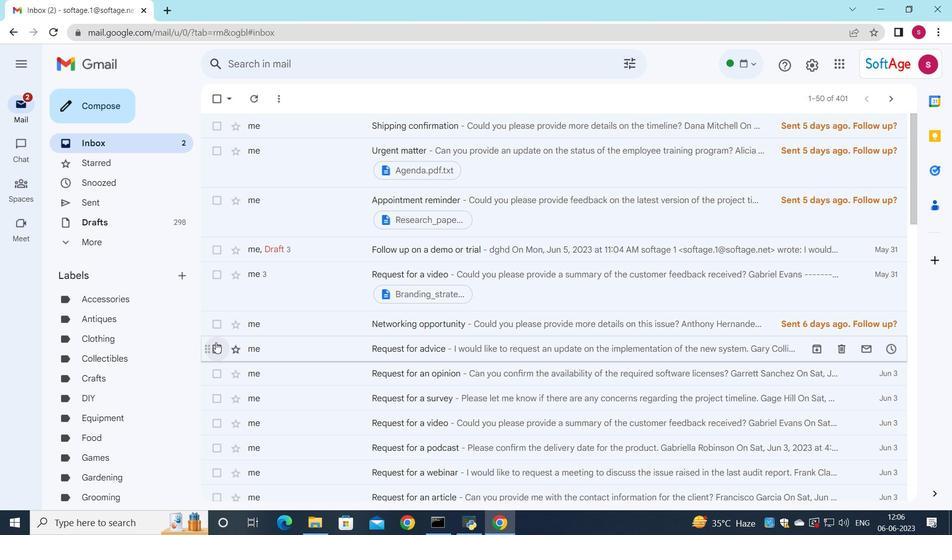 
Action: Mouse moved to (482, 93)
Screenshot: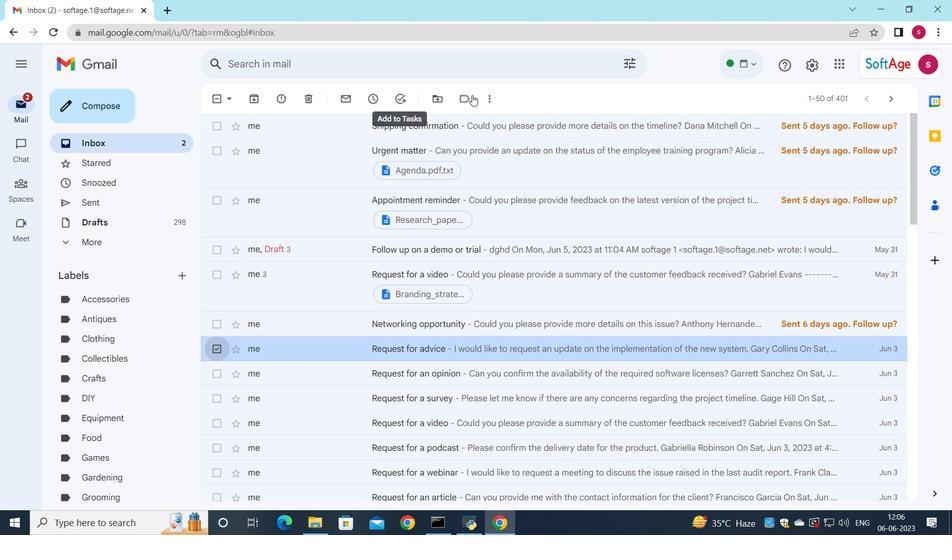 
Action: Mouse pressed left at (482, 93)
Screenshot: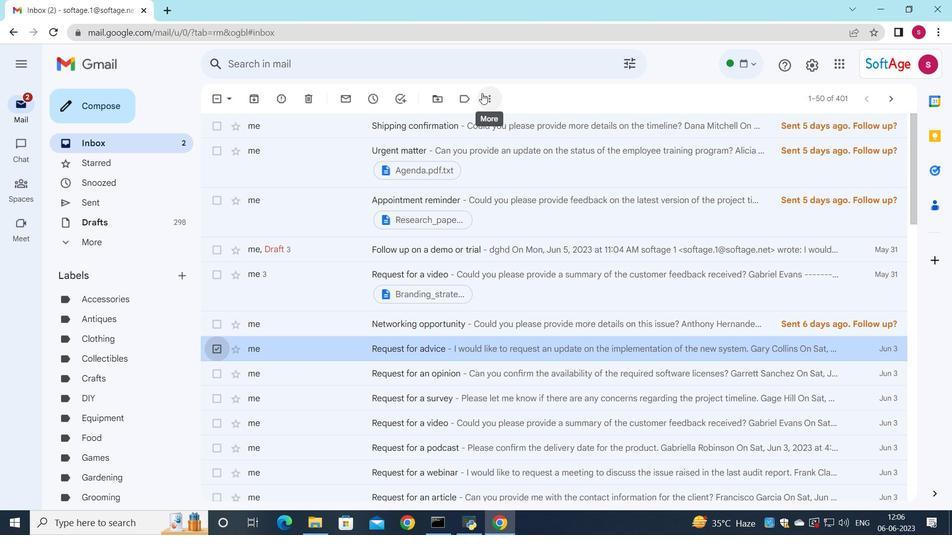 
Action: Mouse moved to (558, 220)
Screenshot: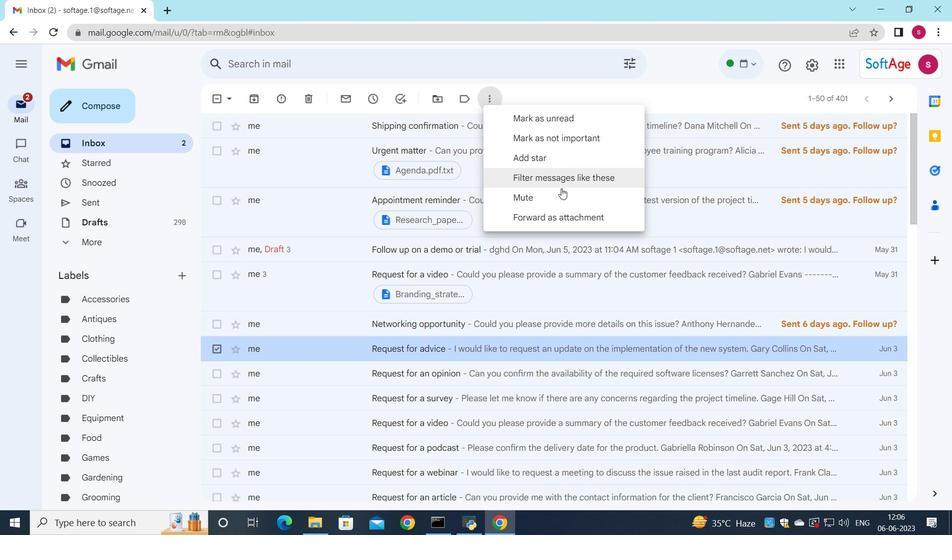 
Action: Mouse pressed left at (558, 220)
Screenshot: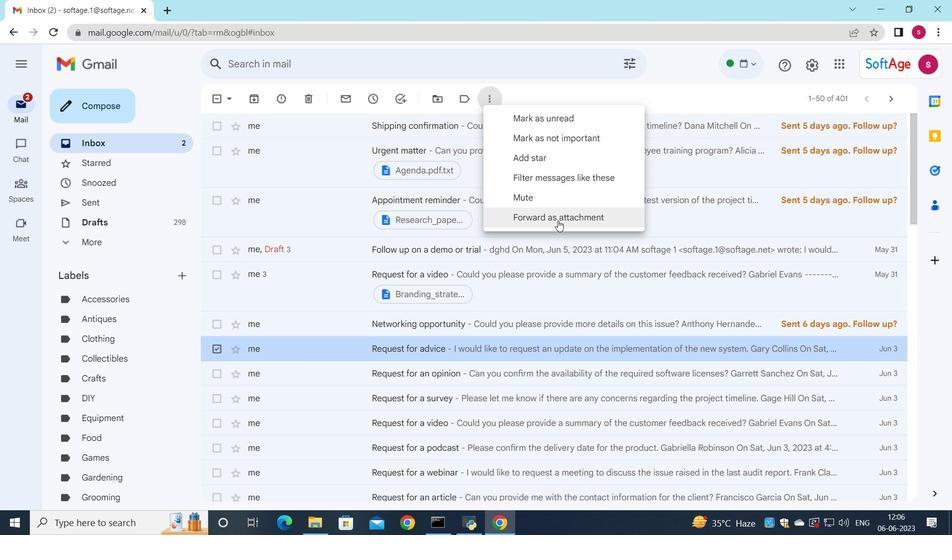 
Action: Mouse moved to (579, 208)
Screenshot: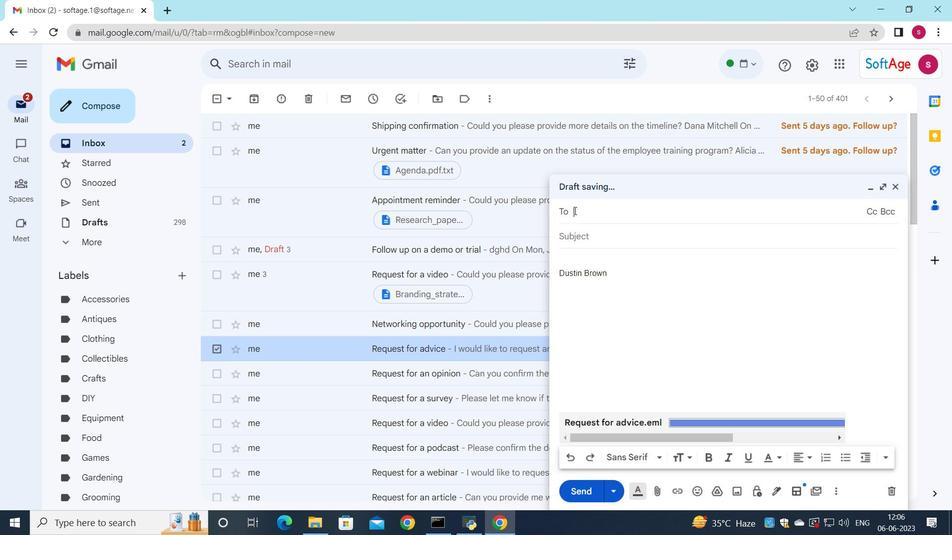 
Action: Key pressed soft
Screenshot: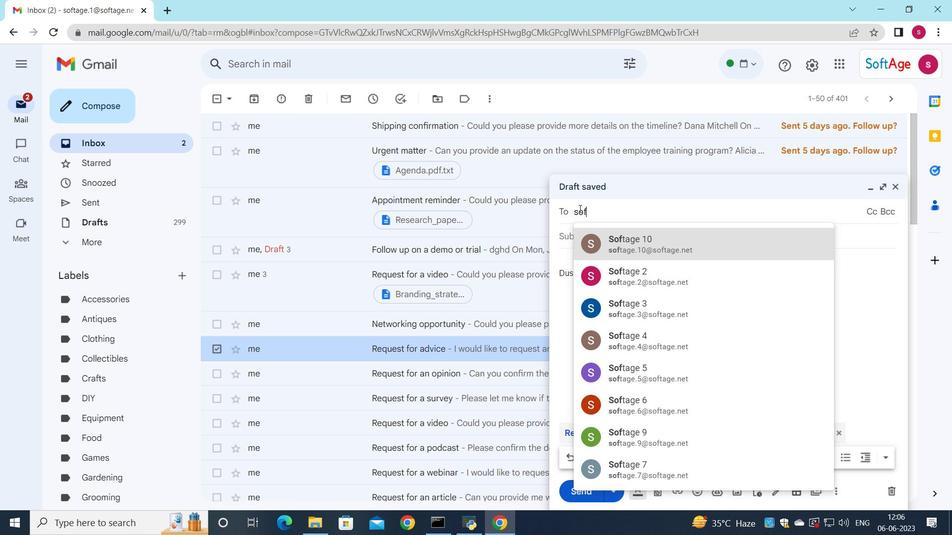 
Action: Mouse moved to (636, 404)
Screenshot: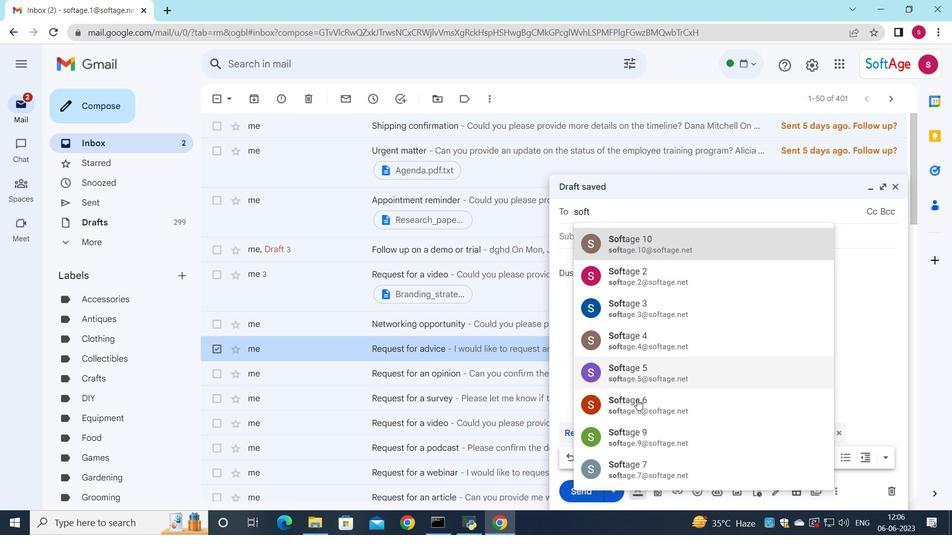 
Action: Mouse pressed left at (636, 404)
Screenshot: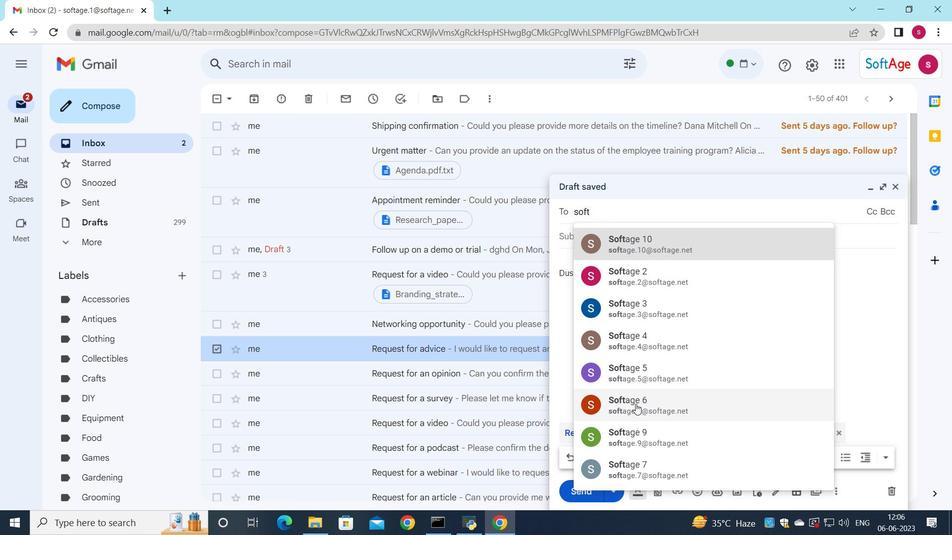 
Action: Mouse moved to (604, 248)
Screenshot: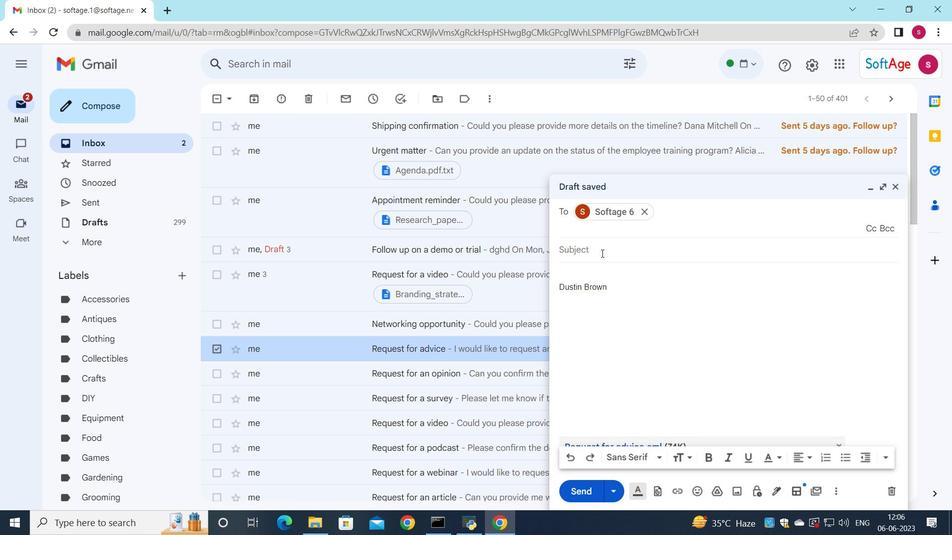 
Action: Mouse pressed left at (604, 248)
Screenshot: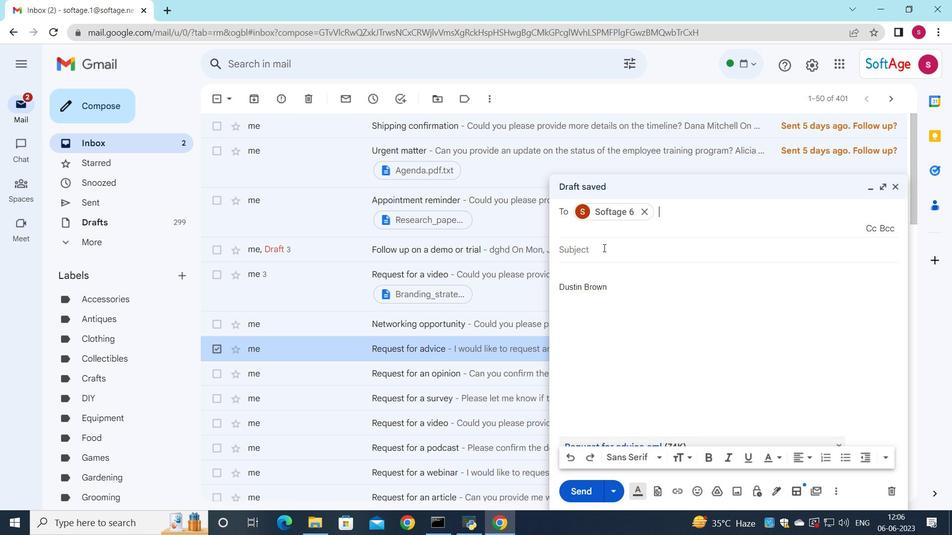 
Action: Key pressed <Key.shift>Request<Key.space>for<Key.space>maternity<Key.space>leave<Key.space><Key.space><Key.backspace>
Screenshot: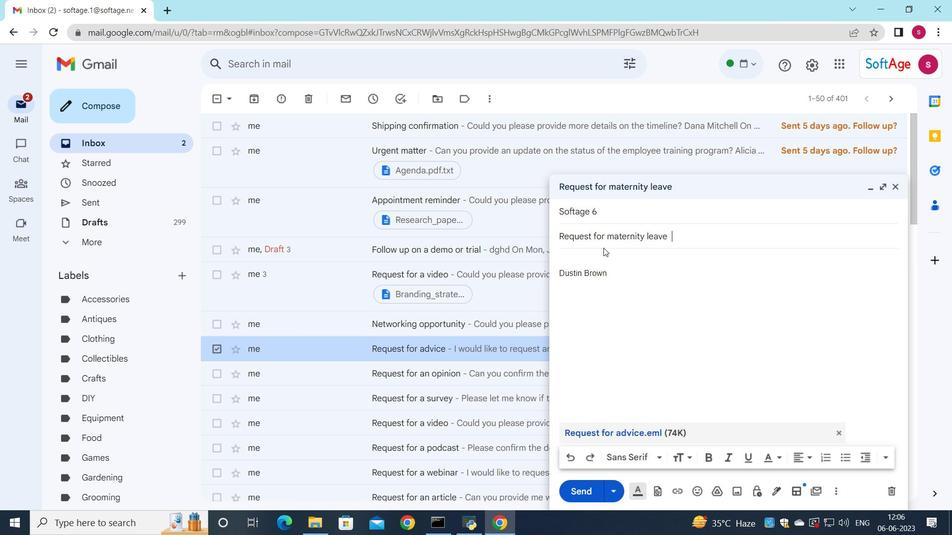 
Action: Mouse moved to (578, 264)
Screenshot: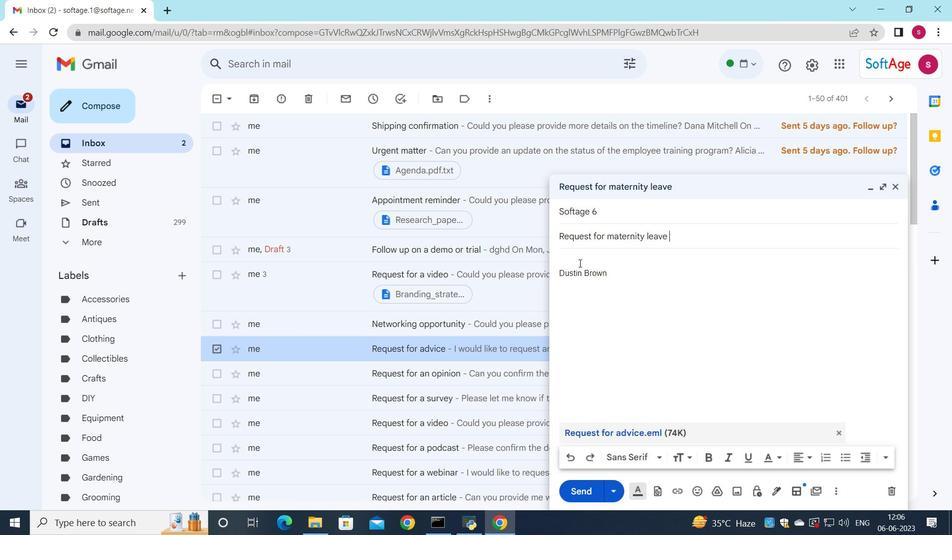
Action: Mouse pressed left at (578, 264)
Screenshot: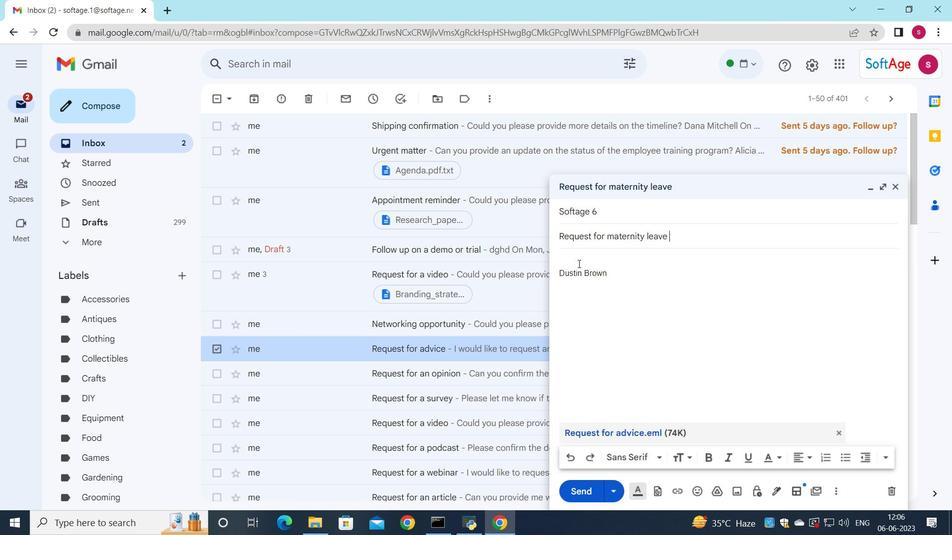 
Action: Key pressed <Key.shift_r>Please<Key.space>provide<Key.space>me<Key.space>with<Key.space>an<Key.space>update<Key.space>on<Key.space>the<Key.space>projects<Key.space>procurement<Key.space>plan.
Screenshot: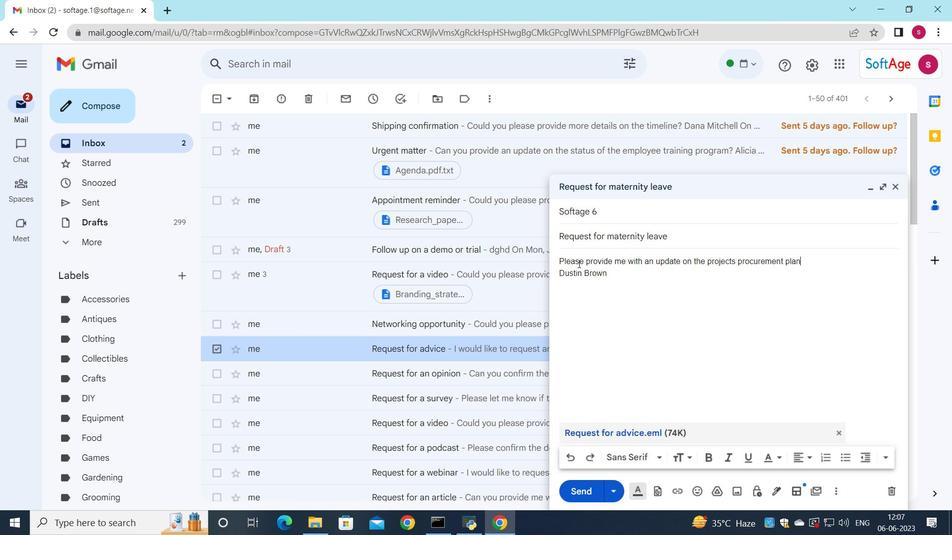 
Action: Mouse moved to (570, 498)
Screenshot: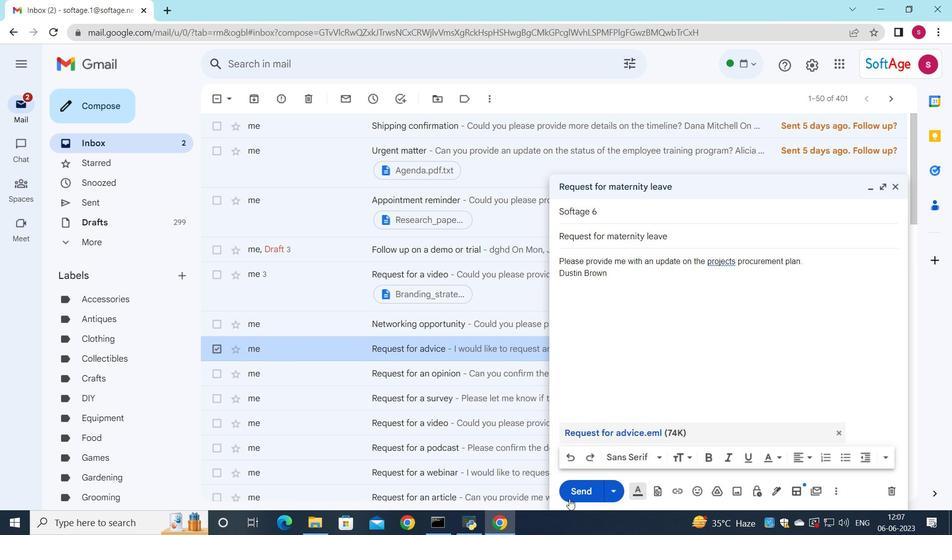 
Action: Mouse pressed left at (570, 498)
Screenshot: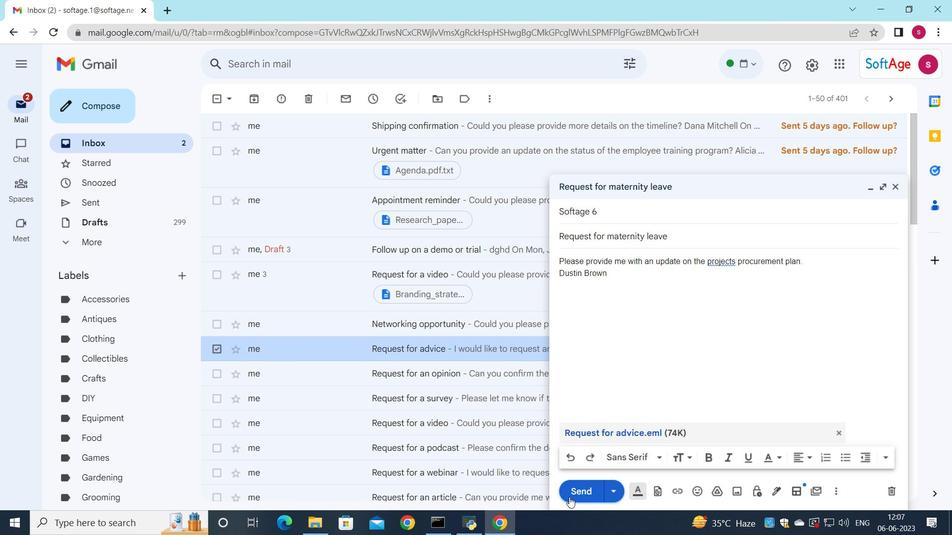 
Action: Mouse moved to (636, 343)
Screenshot: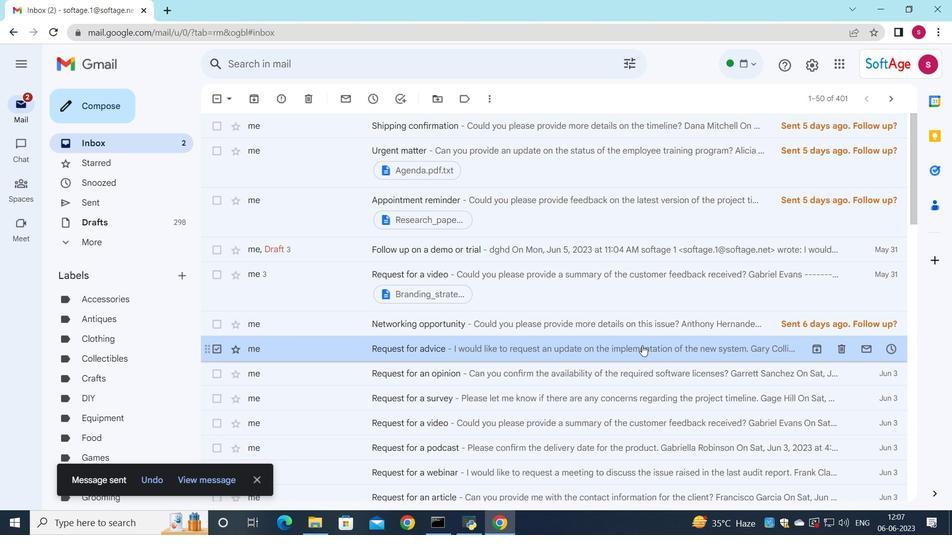 
